 Task: Add Attachment from "Attach a link" to Card Card0000000064 in Board Board0000000016 in Workspace WS0000000006 in Trello. Add Cover Red to Card Card0000000064 in Board Board0000000016 in Workspace WS0000000006 in Trello. Add "Join Card" Button Button0000000064  to Card Card0000000064 in Board Board0000000016 in Workspace WS0000000006 in Trello. Add Description DS0000000064 to Card Card0000000064 in Board Board0000000016 in Workspace WS0000000006 in Trello. Add Comment CM0000000064 to Card Card0000000064 in Board Board0000000016 in Workspace WS0000000006 in Trello
Action: Mouse moved to (341, 20)
Screenshot: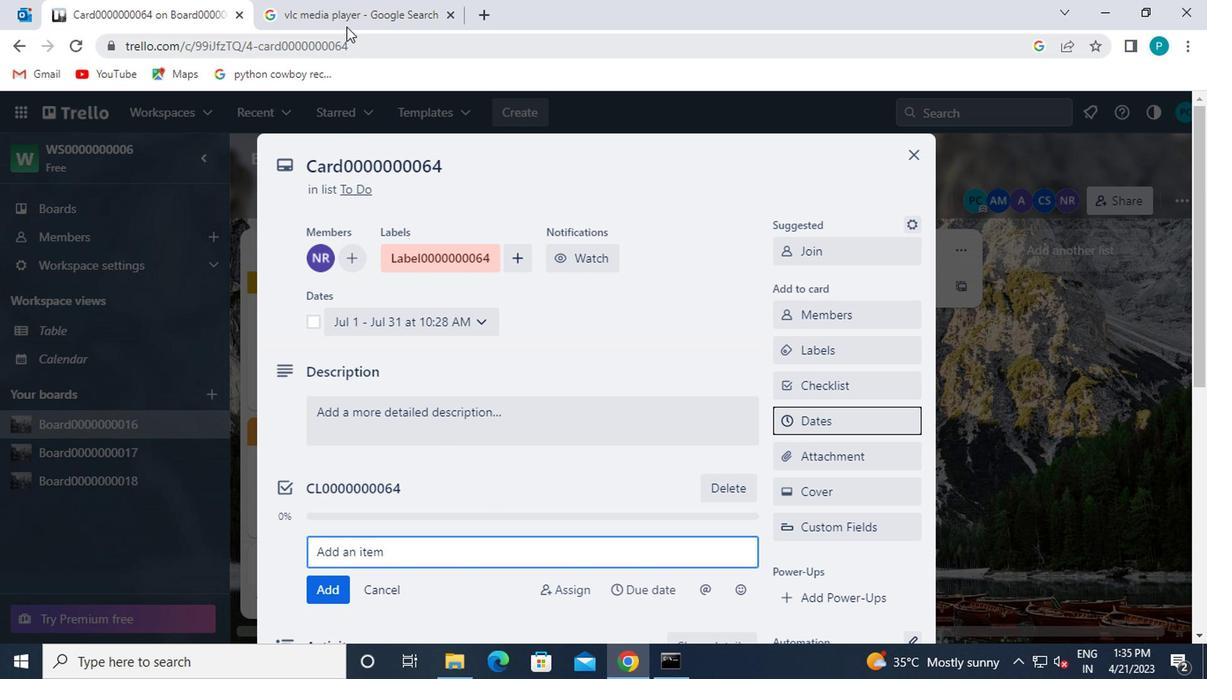 
Action: Mouse pressed left at (341, 20)
Screenshot: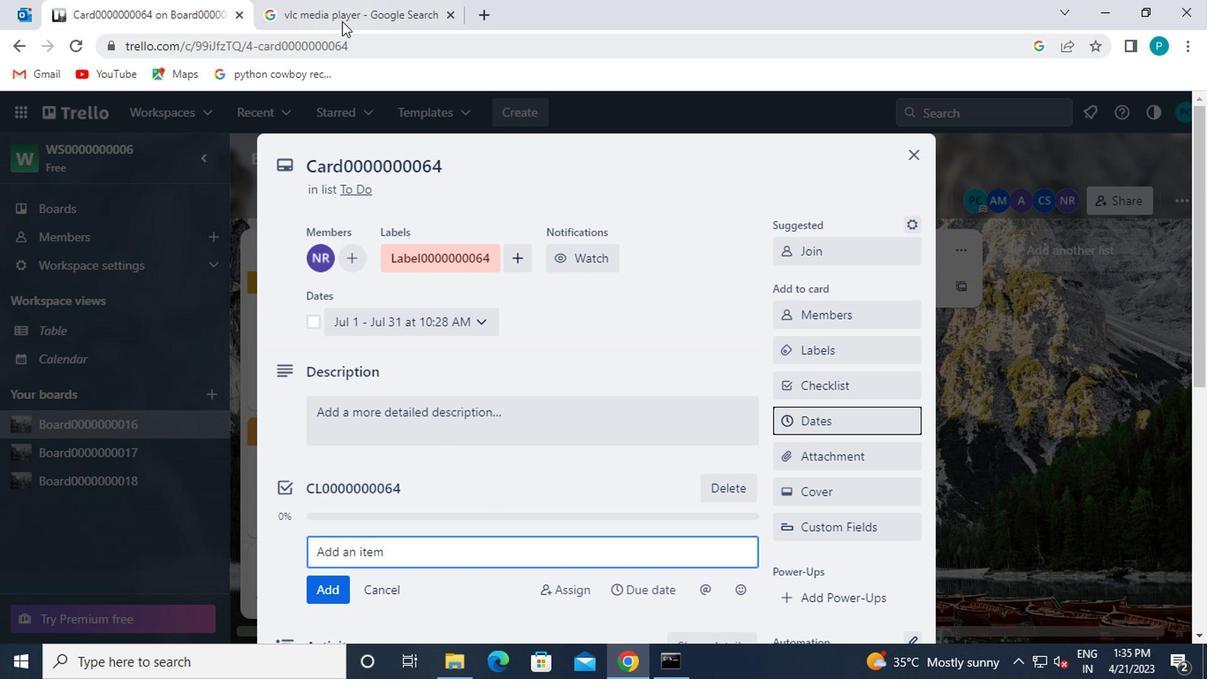 
Action: Key pressed ctrl+C
Screenshot: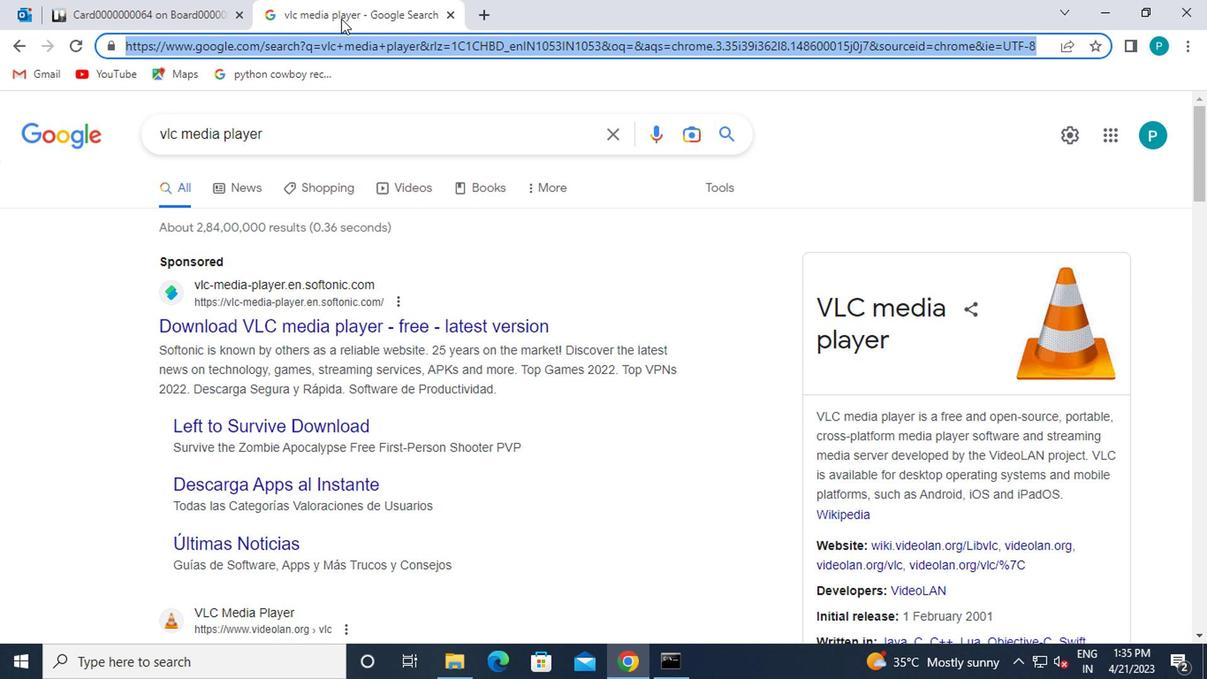 
Action: Mouse moved to (176, 12)
Screenshot: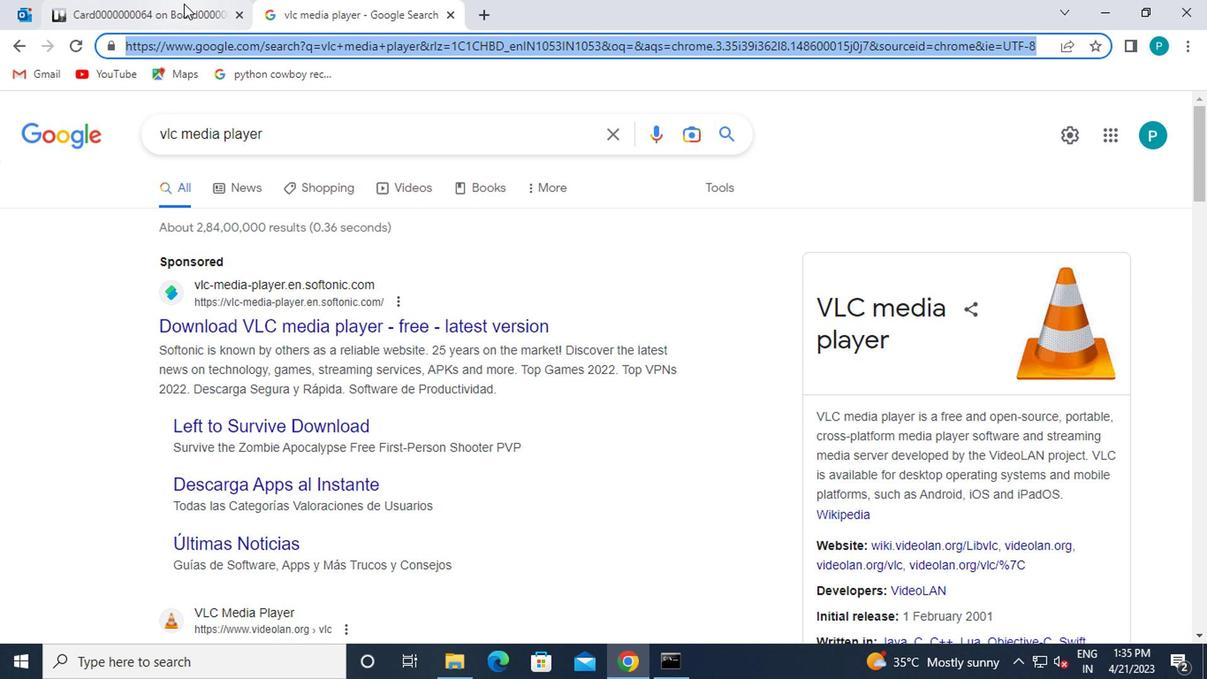 
Action: Mouse pressed left at (176, 12)
Screenshot: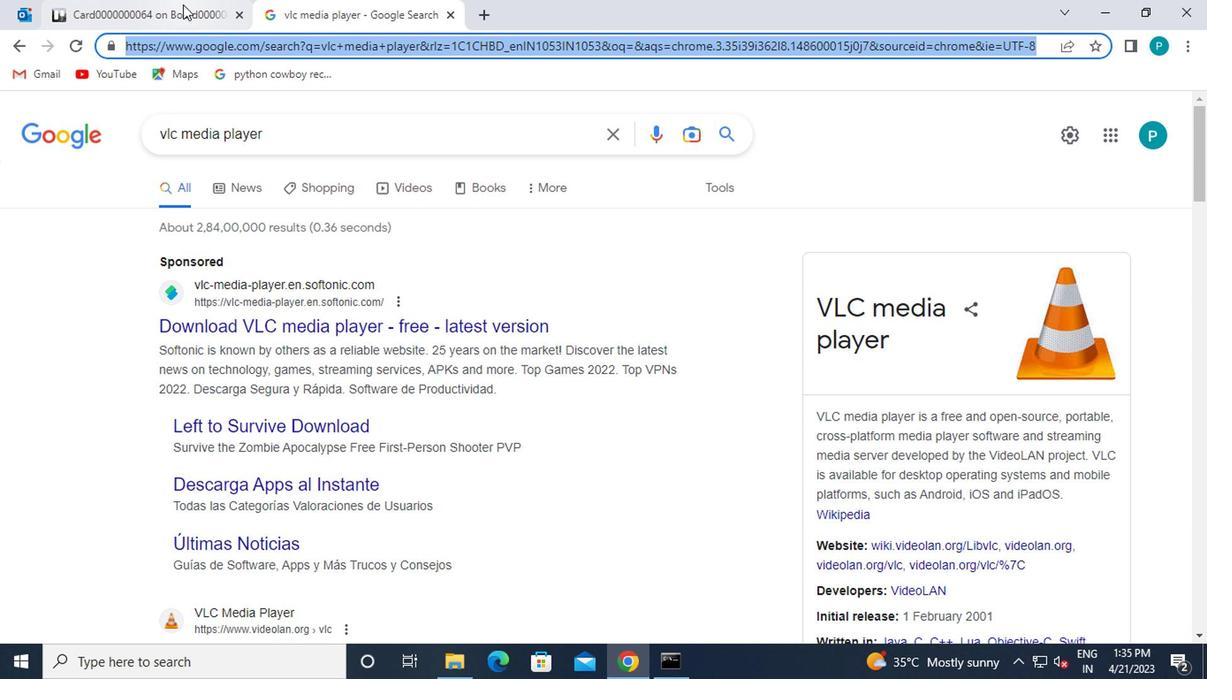 
Action: Mouse moved to (797, 462)
Screenshot: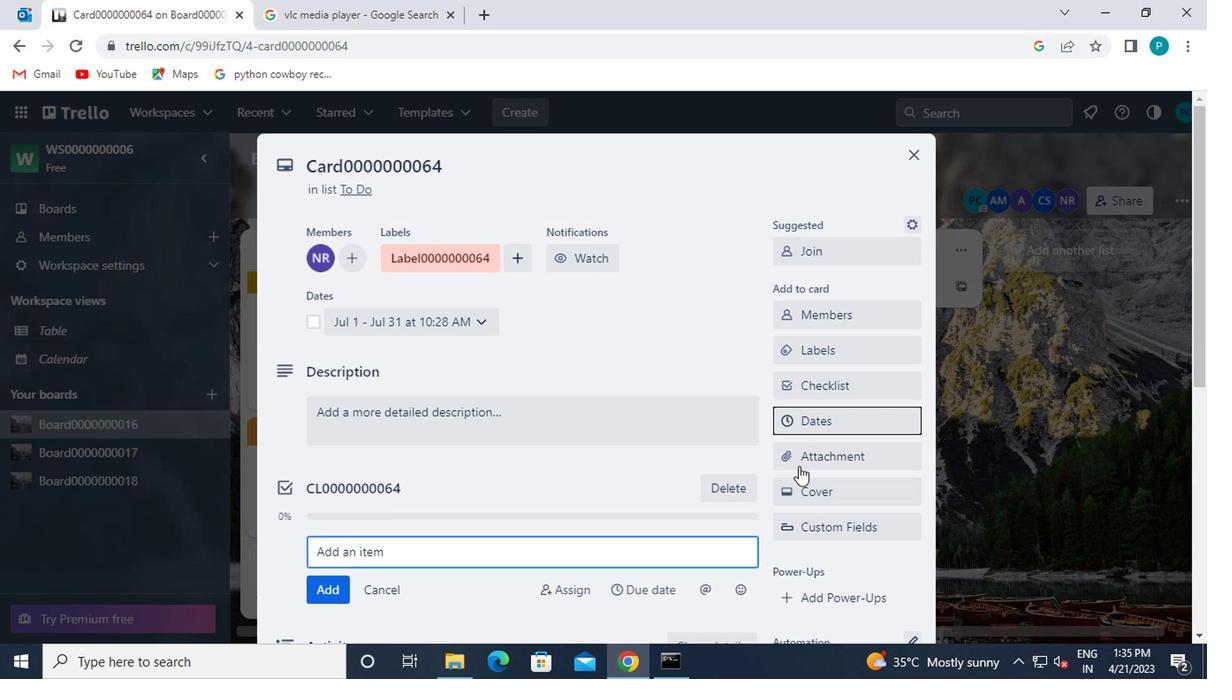 
Action: Mouse pressed left at (797, 462)
Screenshot: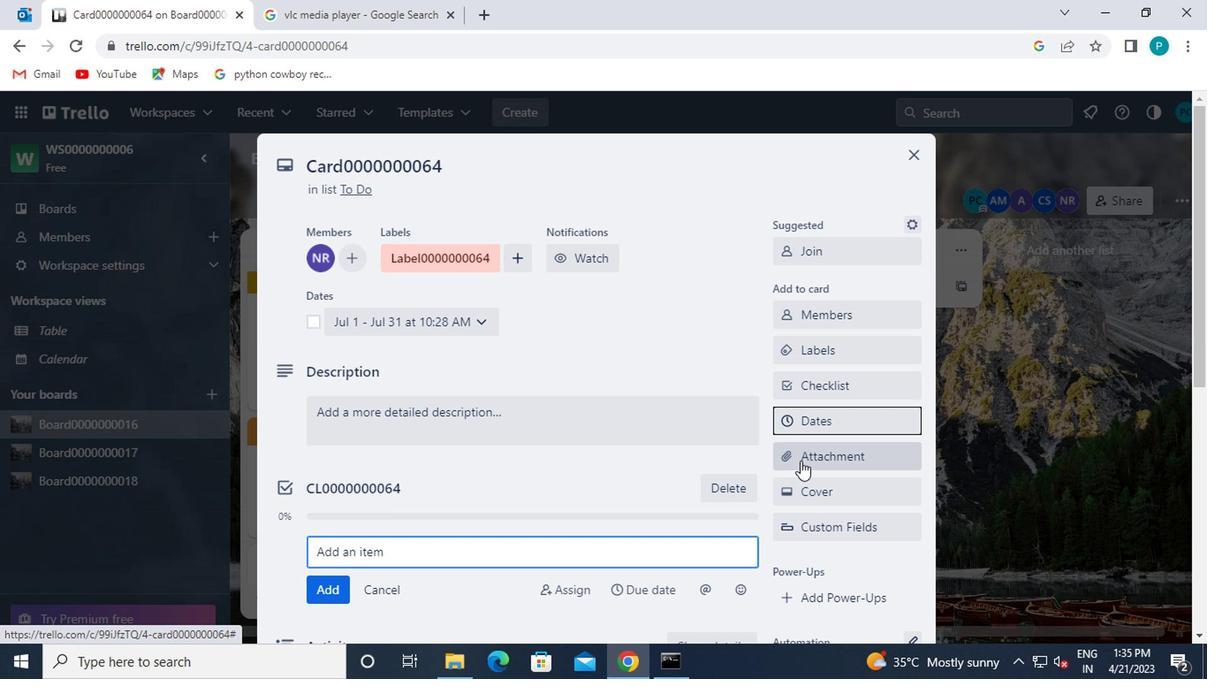 
Action: Mouse moved to (797, 405)
Screenshot: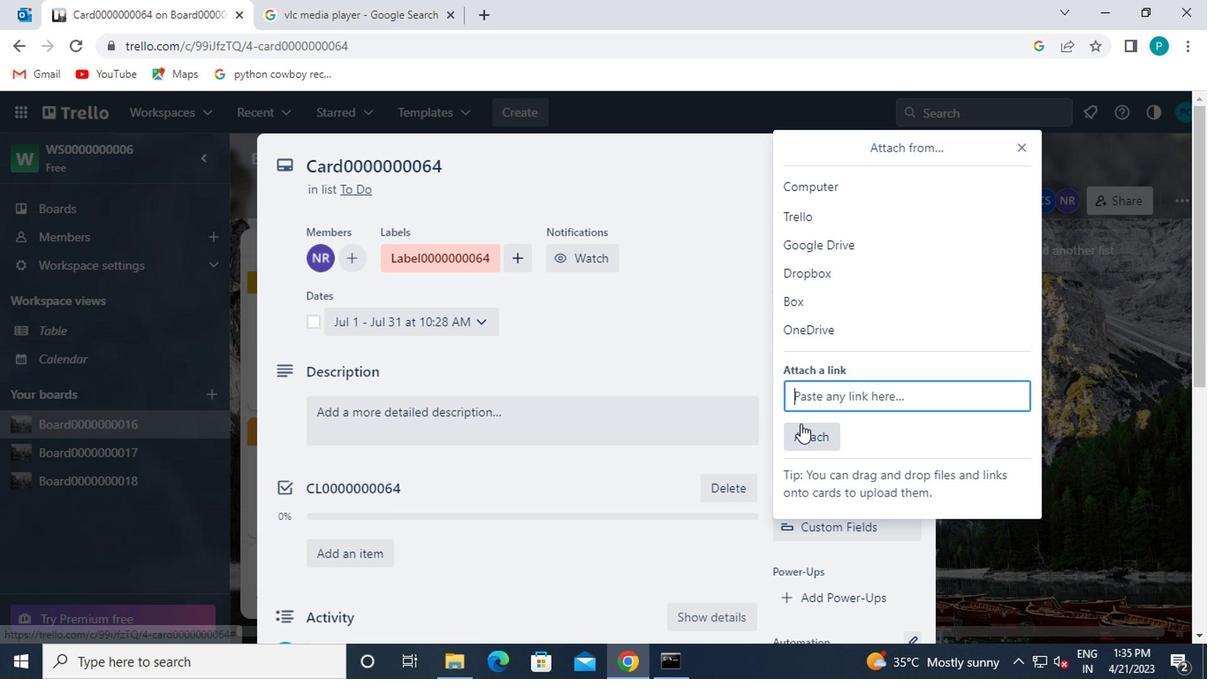 
Action: Mouse pressed left at (797, 405)
Screenshot: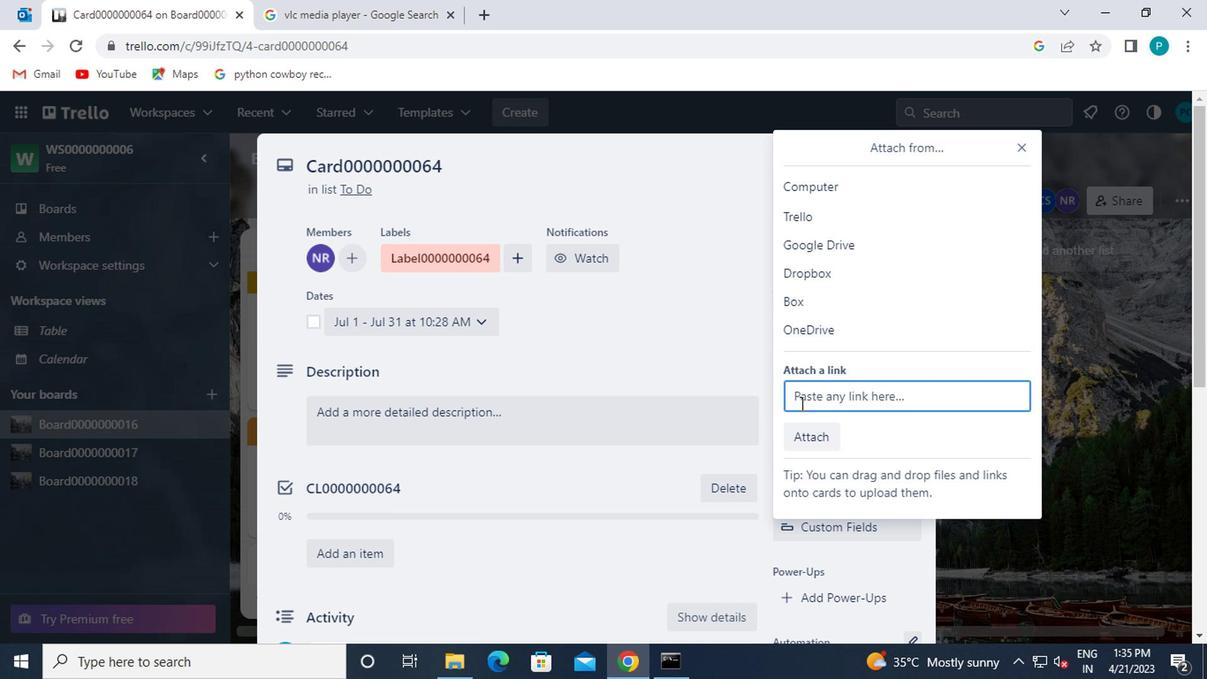 
Action: Key pressed ctrl+V
Screenshot: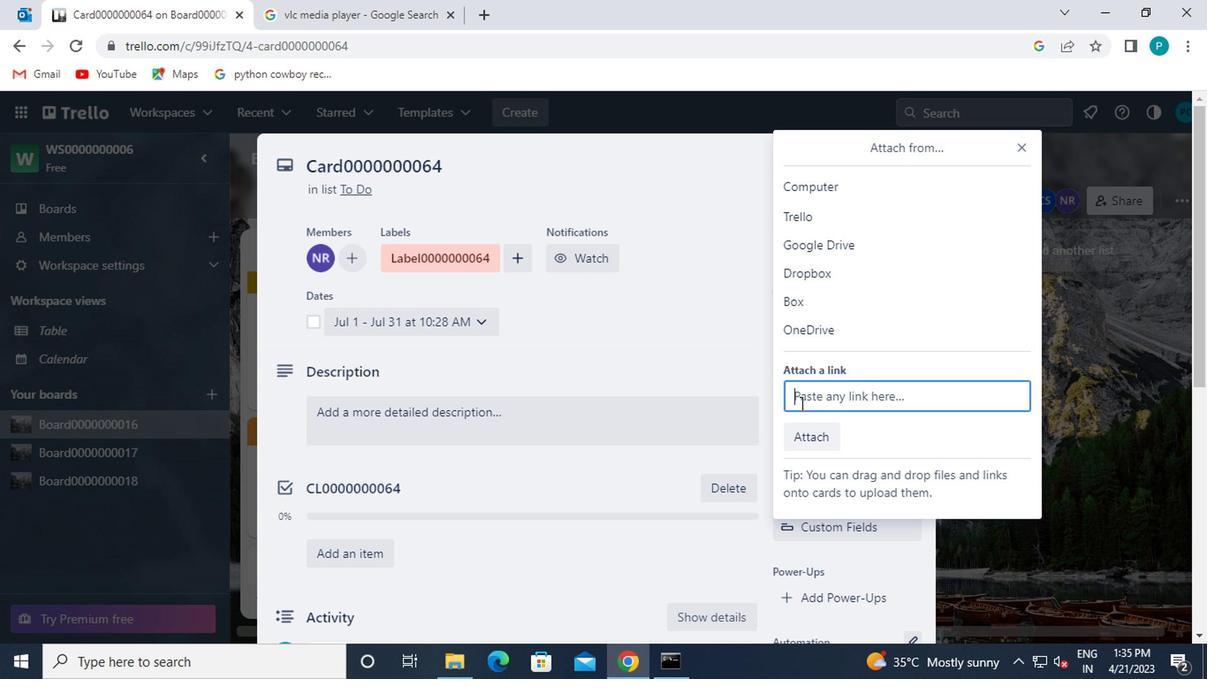 
Action: Mouse moved to (801, 487)
Screenshot: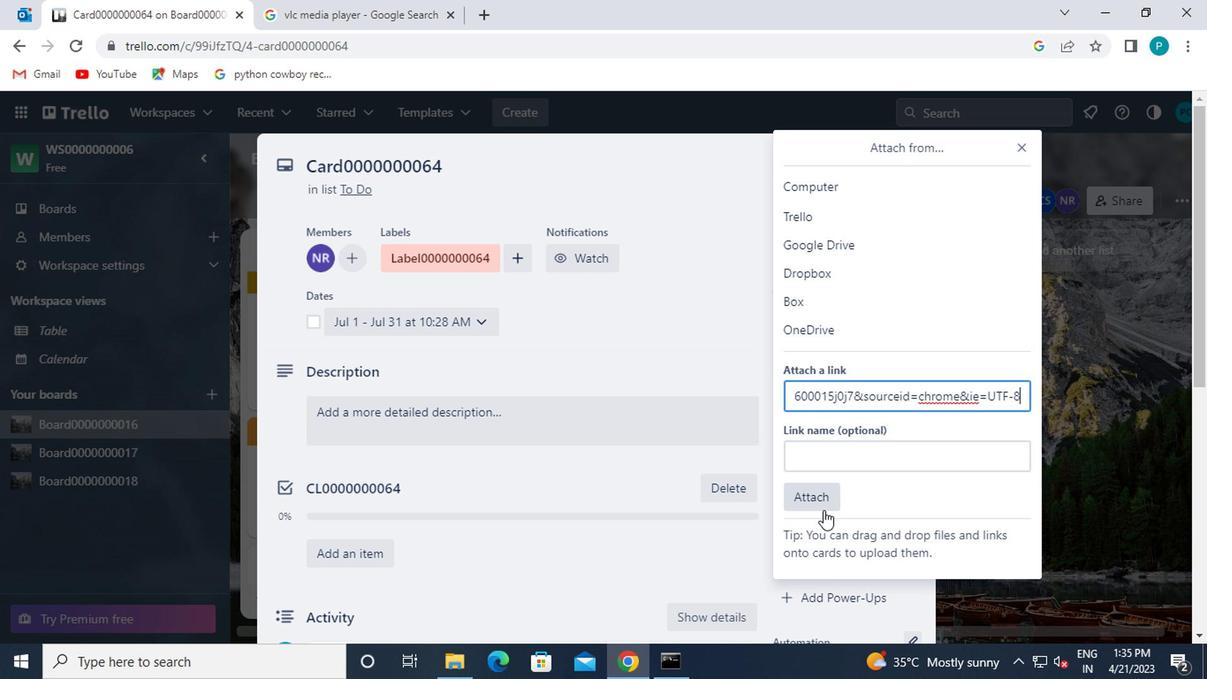 
Action: Mouse pressed left at (801, 487)
Screenshot: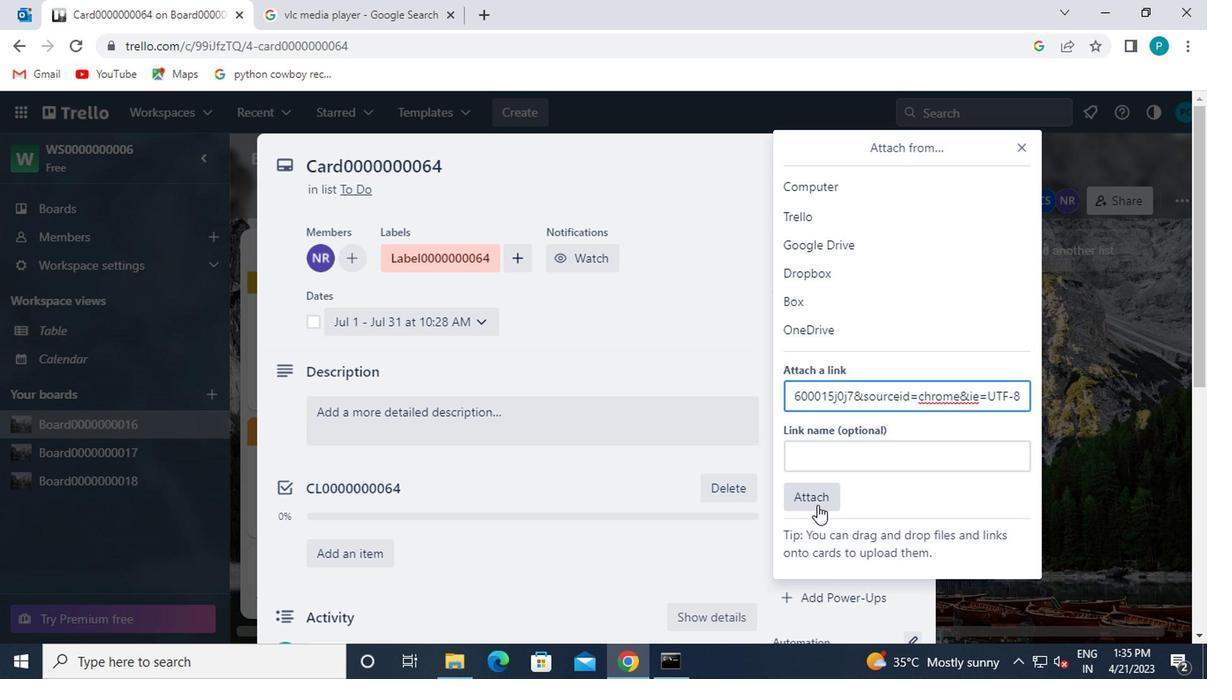 
Action: Mouse moved to (804, 497)
Screenshot: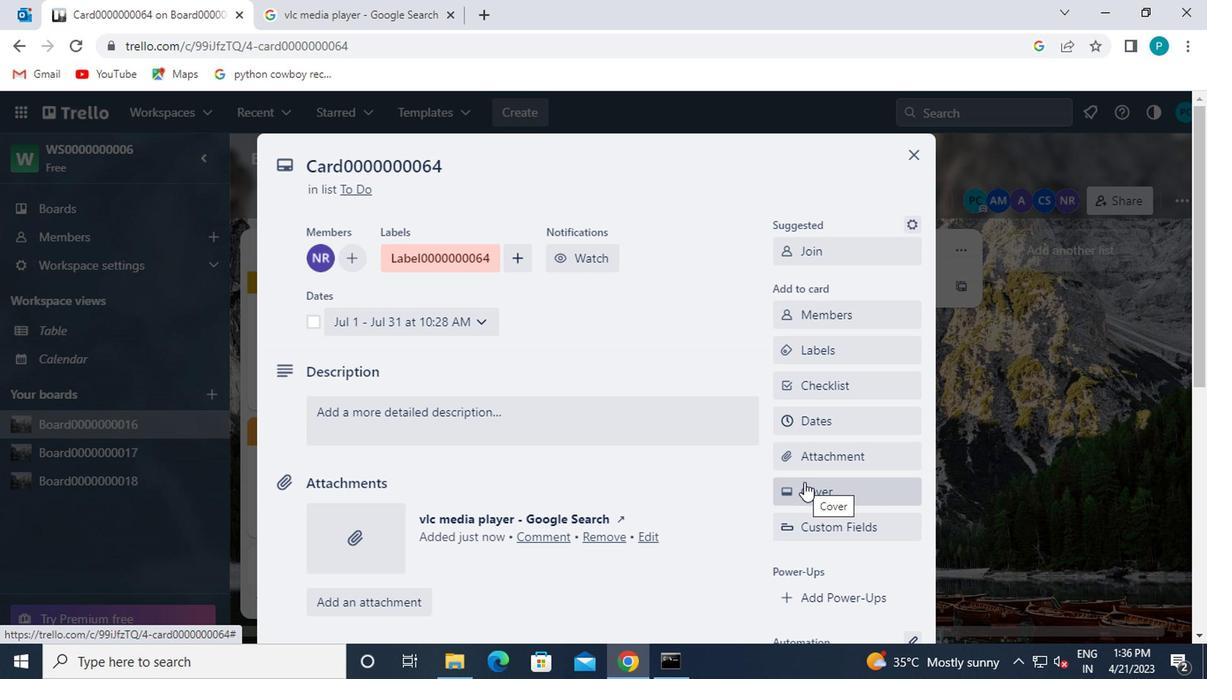 
Action: Mouse pressed left at (804, 497)
Screenshot: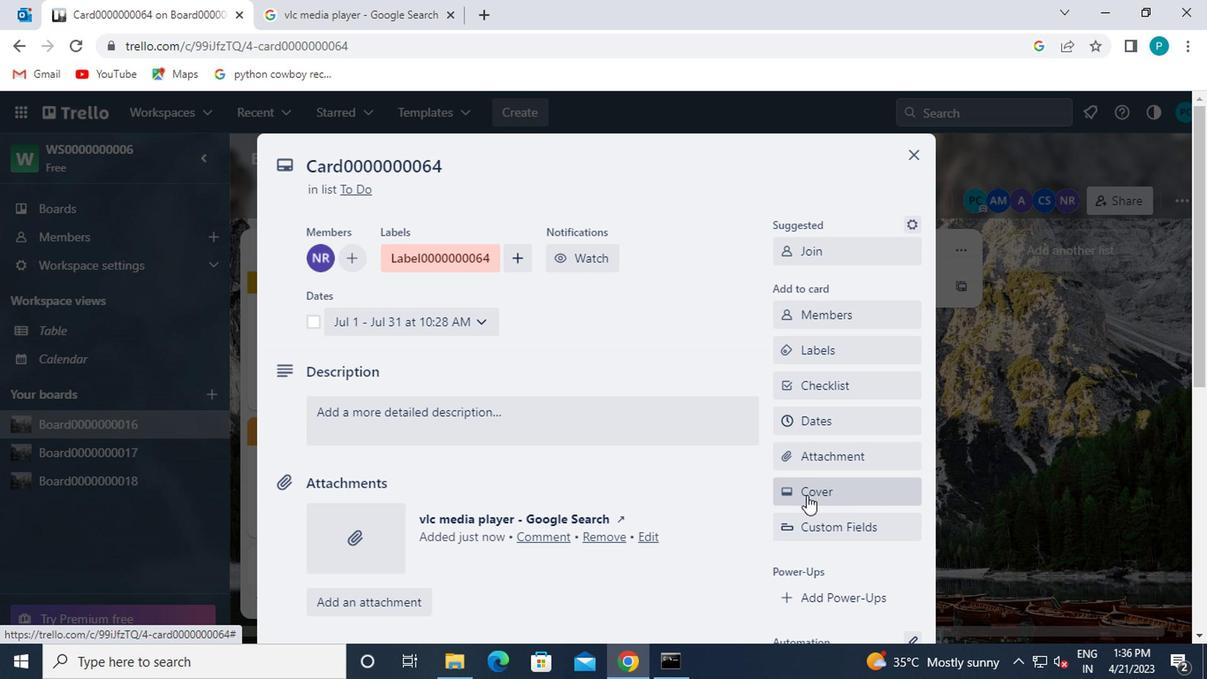 
Action: Mouse moved to (940, 307)
Screenshot: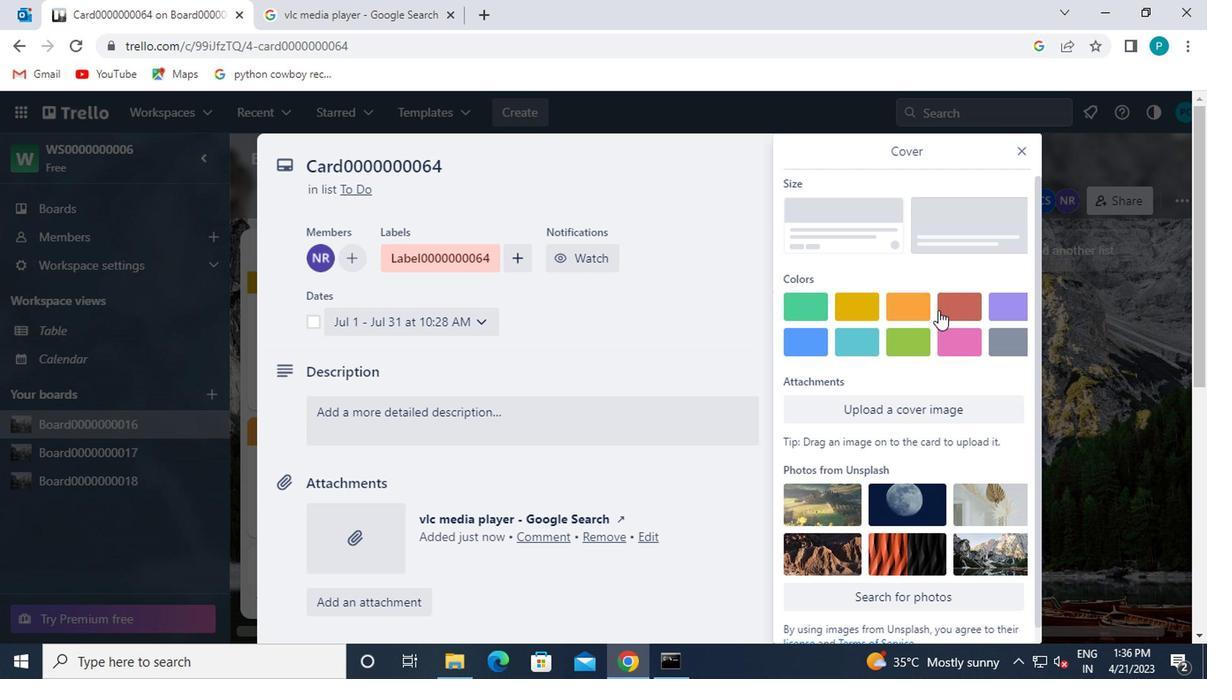 
Action: Mouse pressed left at (940, 307)
Screenshot: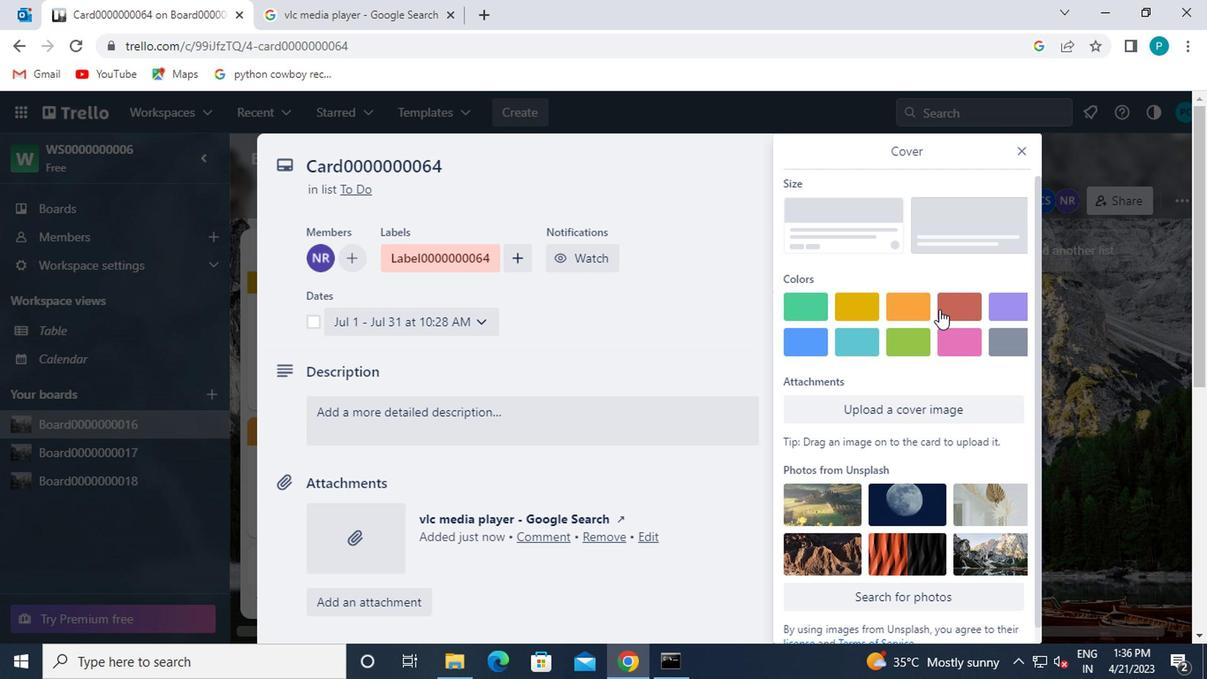 
Action: Mouse moved to (1013, 147)
Screenshot: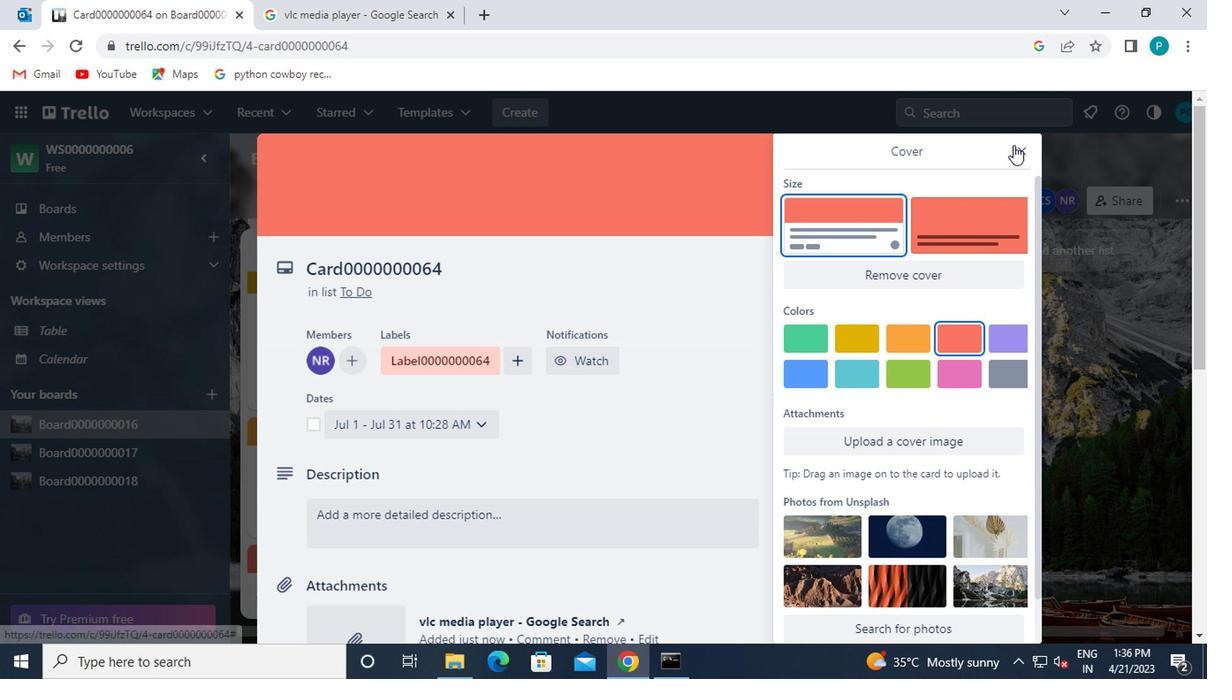 
Action: Mouse pressed left at (1013, 147)
Screenshot: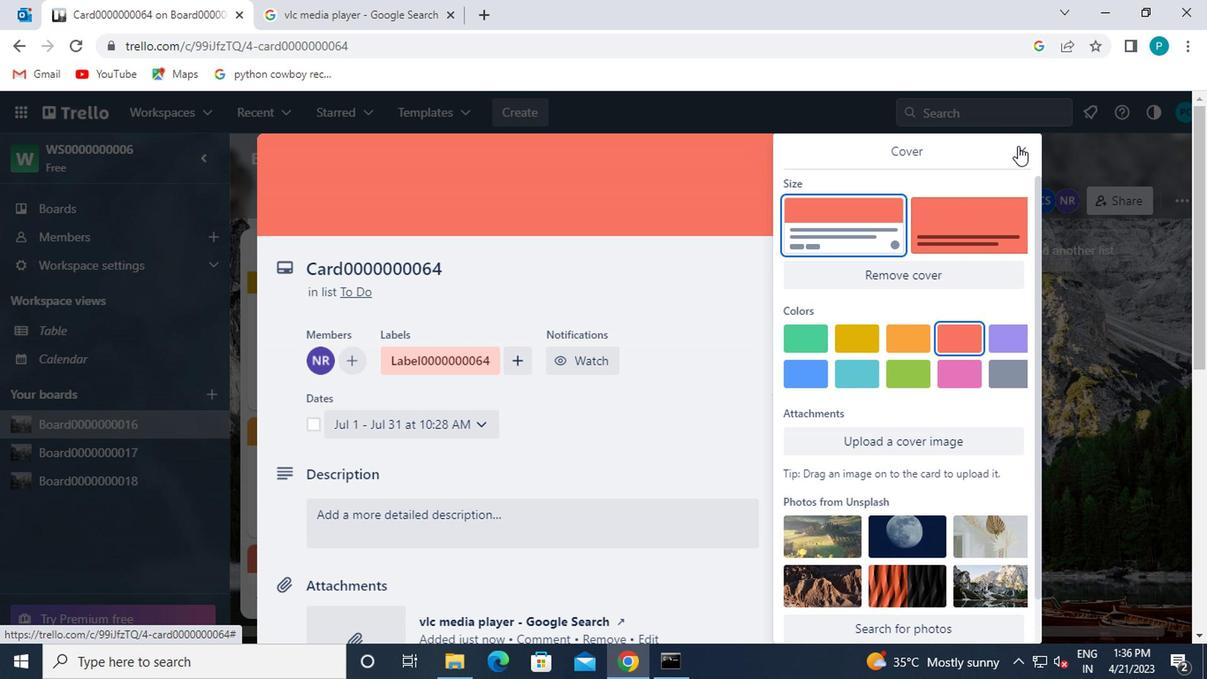
Action: Mouse moved to (692, 451)
Screenshot: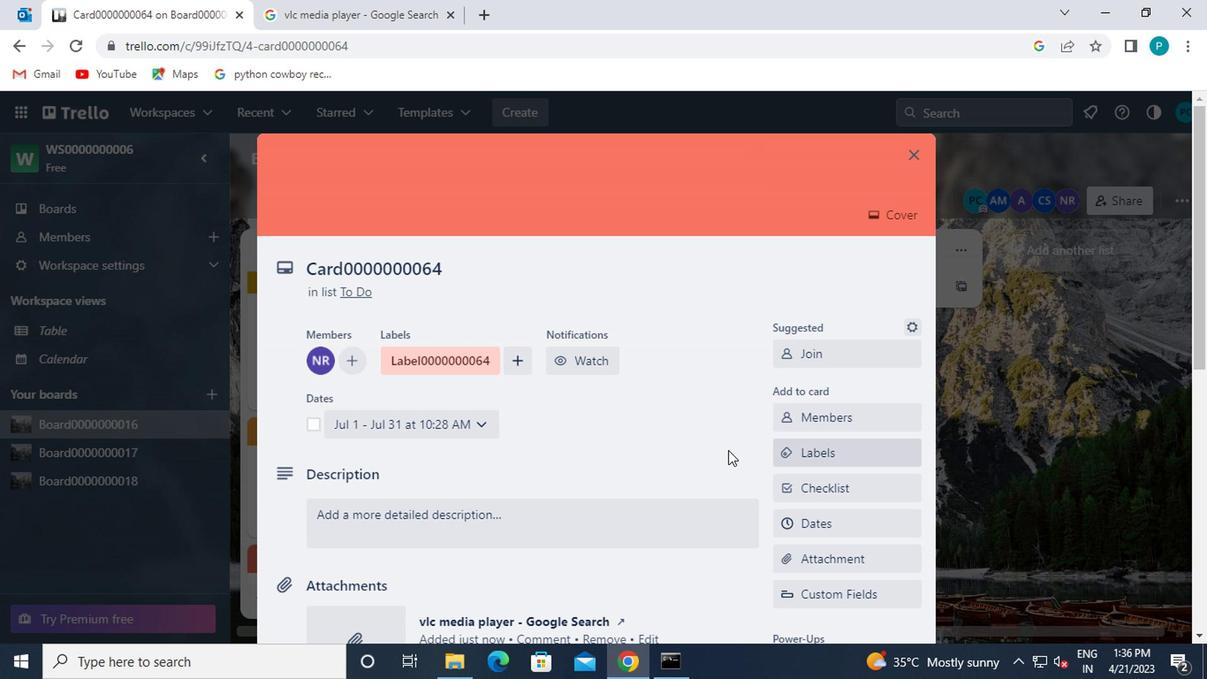 
Action: Mouse scrolled (692, 450) with delta (0, -1)
Screenshot: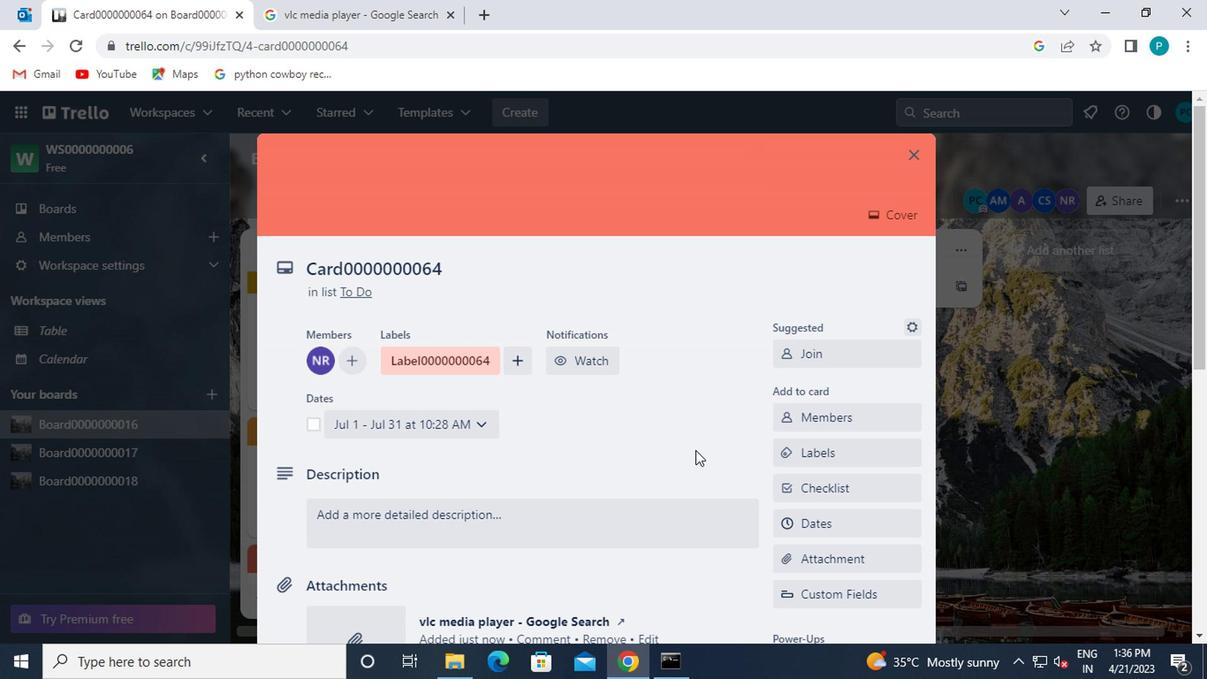 
Action: Mouse scrolled (692, 450) with delta (0, -1)
Screenshot: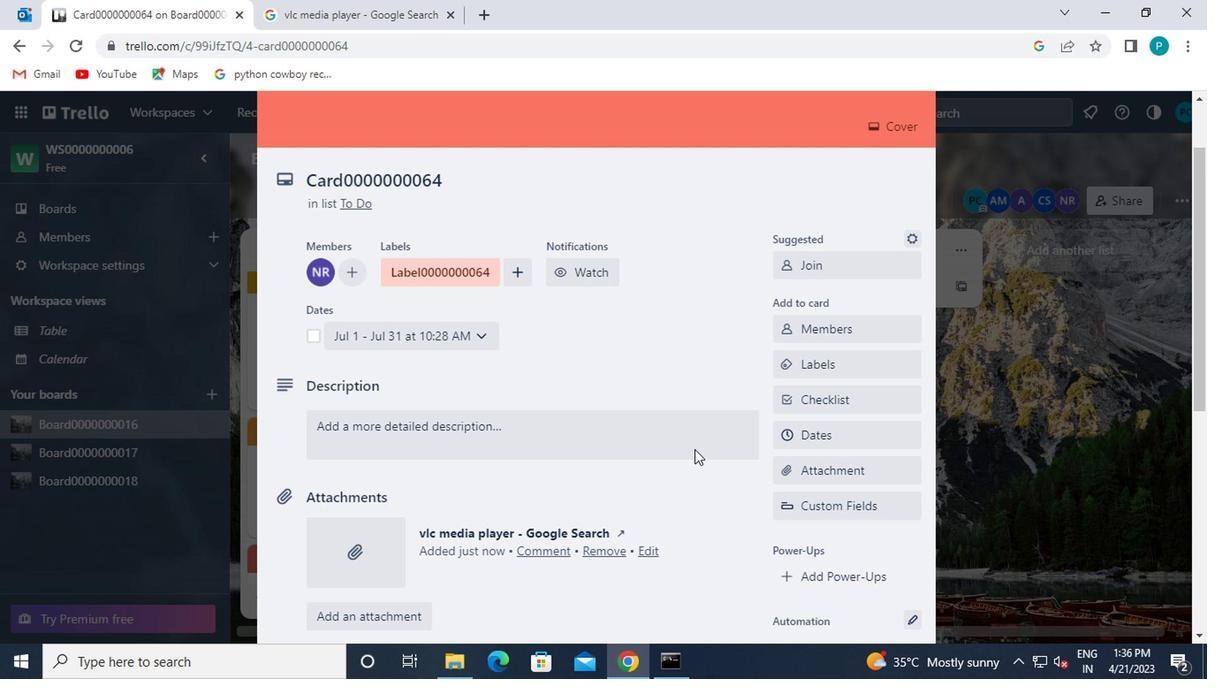 
Action: Mouse scrolled (692, 450) with delta (0, -1)
Screenshot: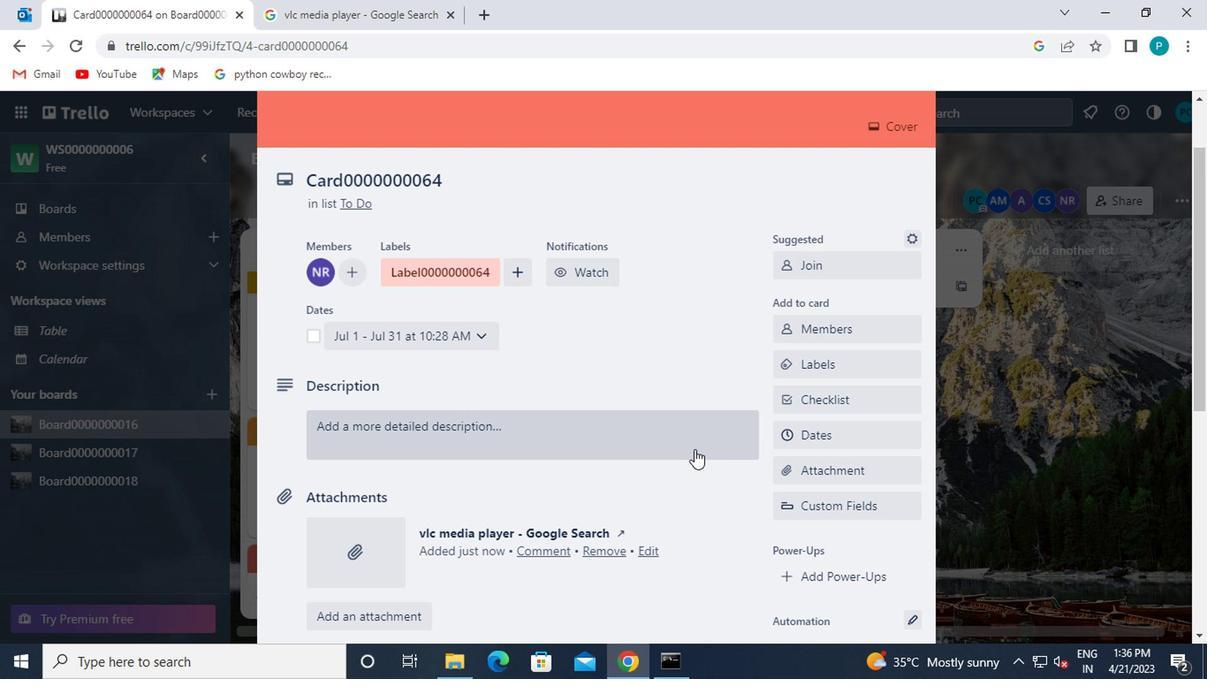 
Action: Mouse scrolled (692, 450) with delta (0, -1)
Screenshot: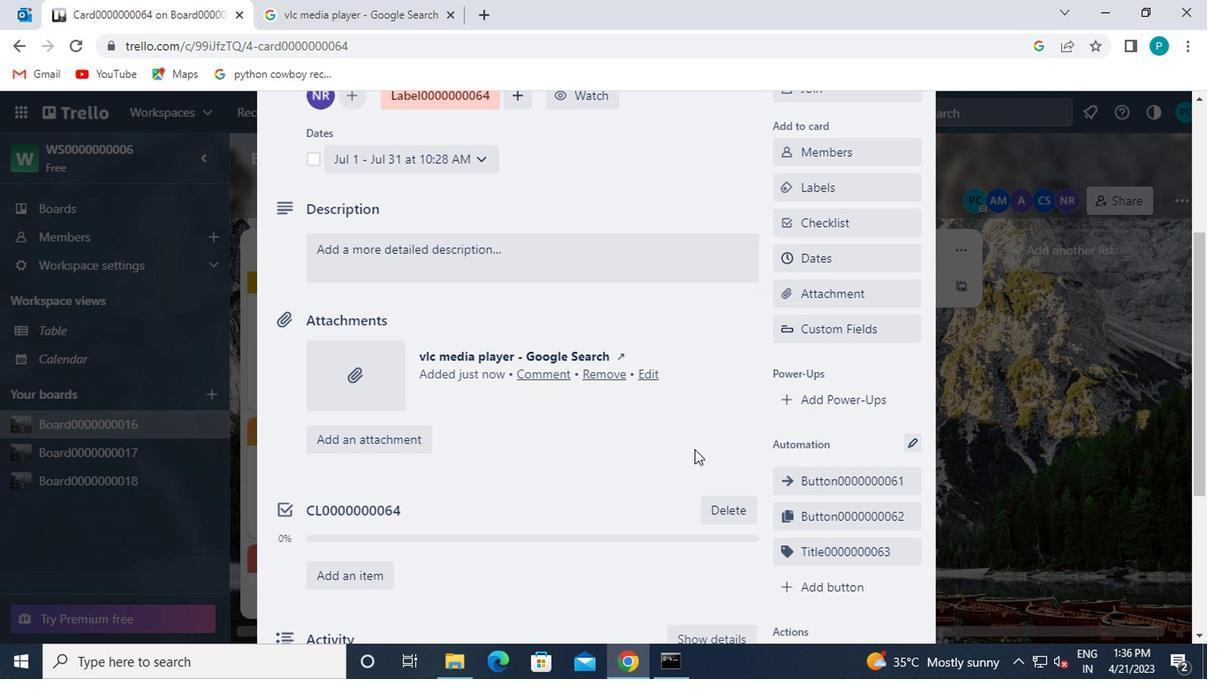 
Action: Mouse moved to (797, 487)
Screenshot: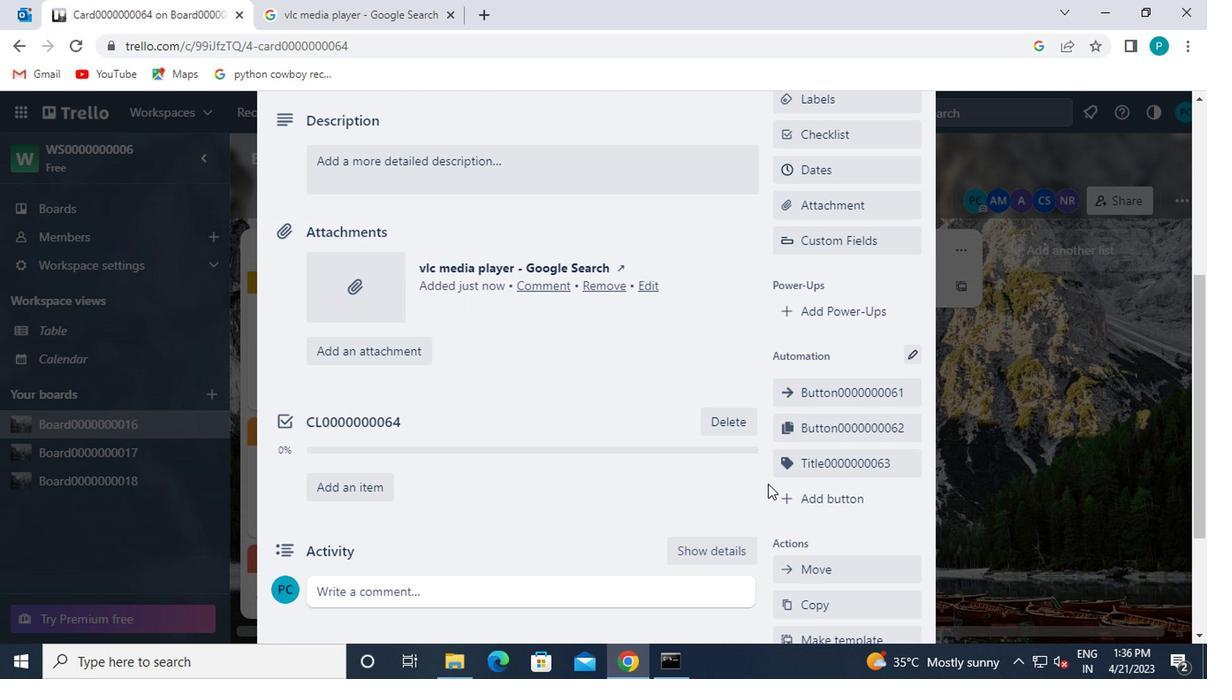 
Action: Mouse pressed left at (797, 487)
Screenshot: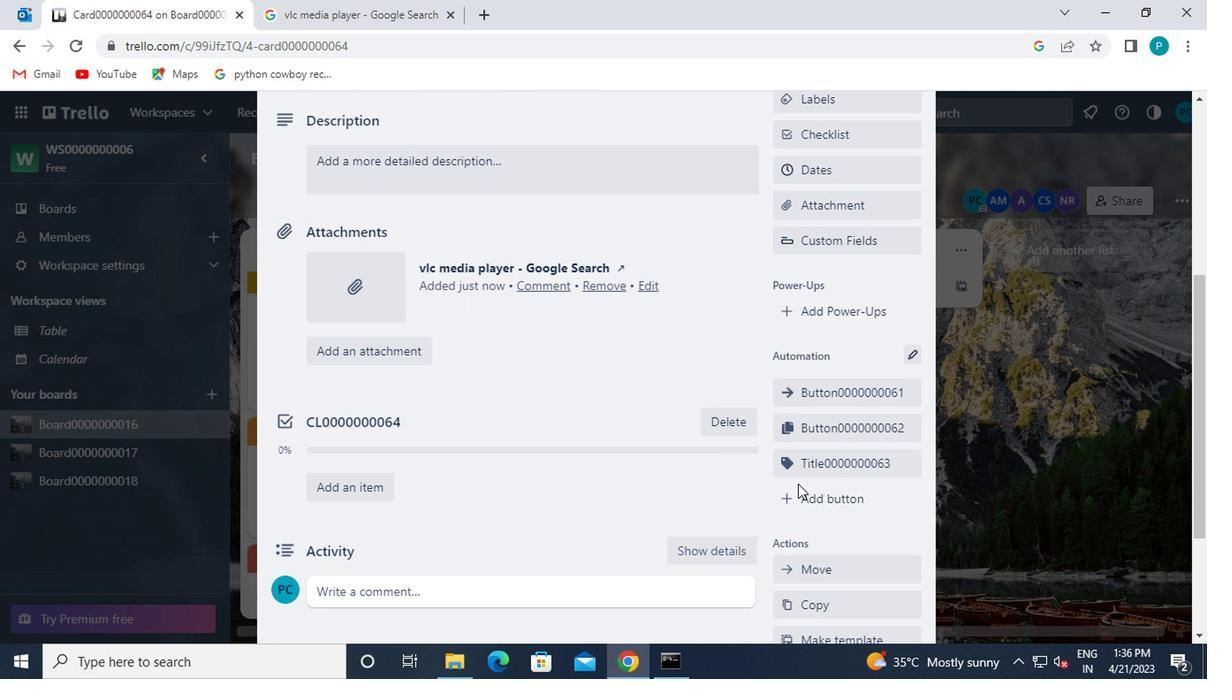 
Action: Mouse moved to (826, 338)
Screenshot: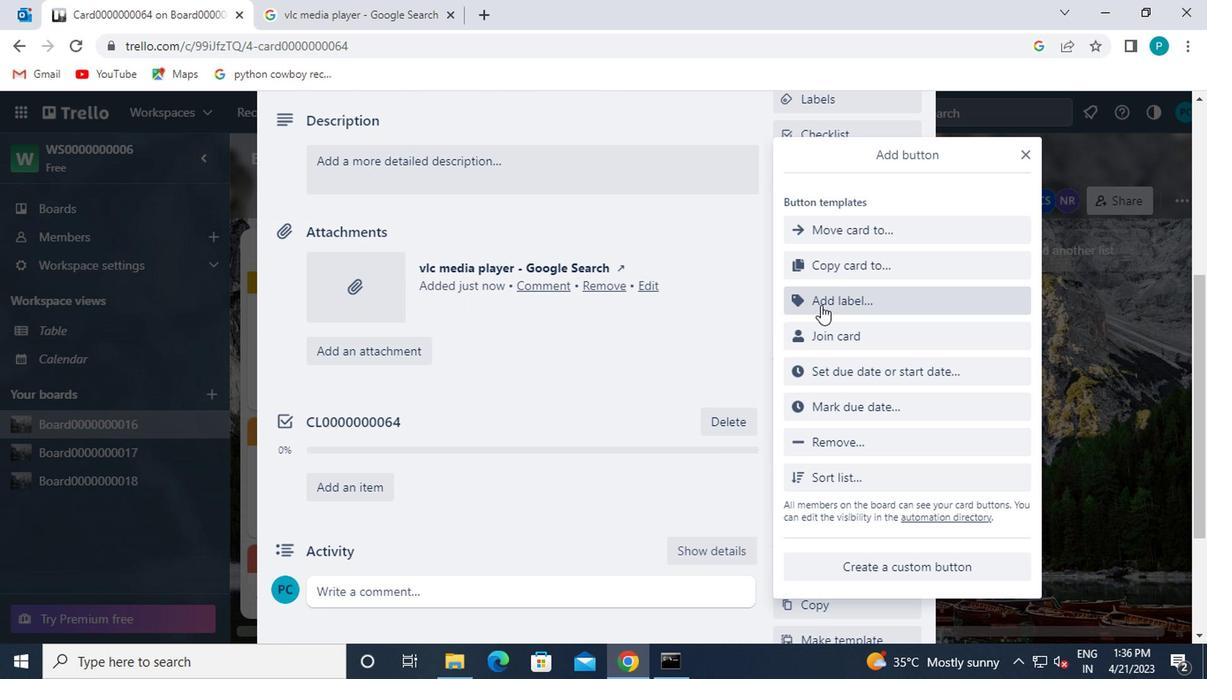 
Action: Mouse pressed left at (826, 338)
Screenshot: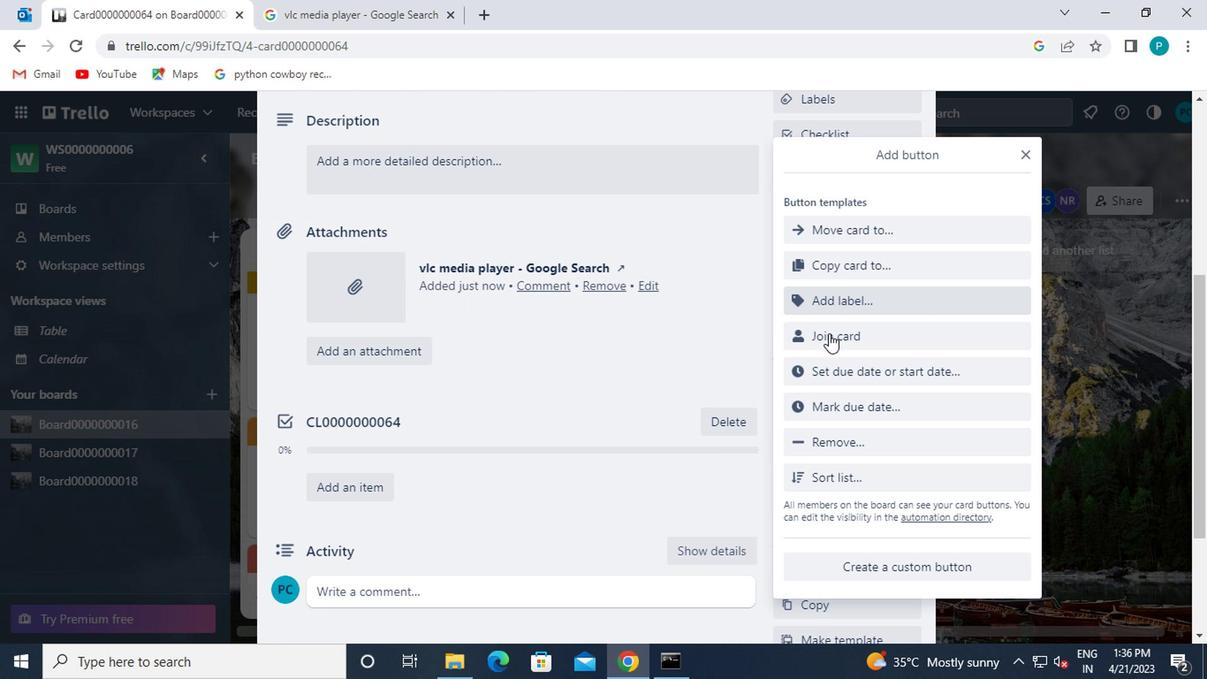 
Action: Mouse moved to (836, 248)
Screenshot: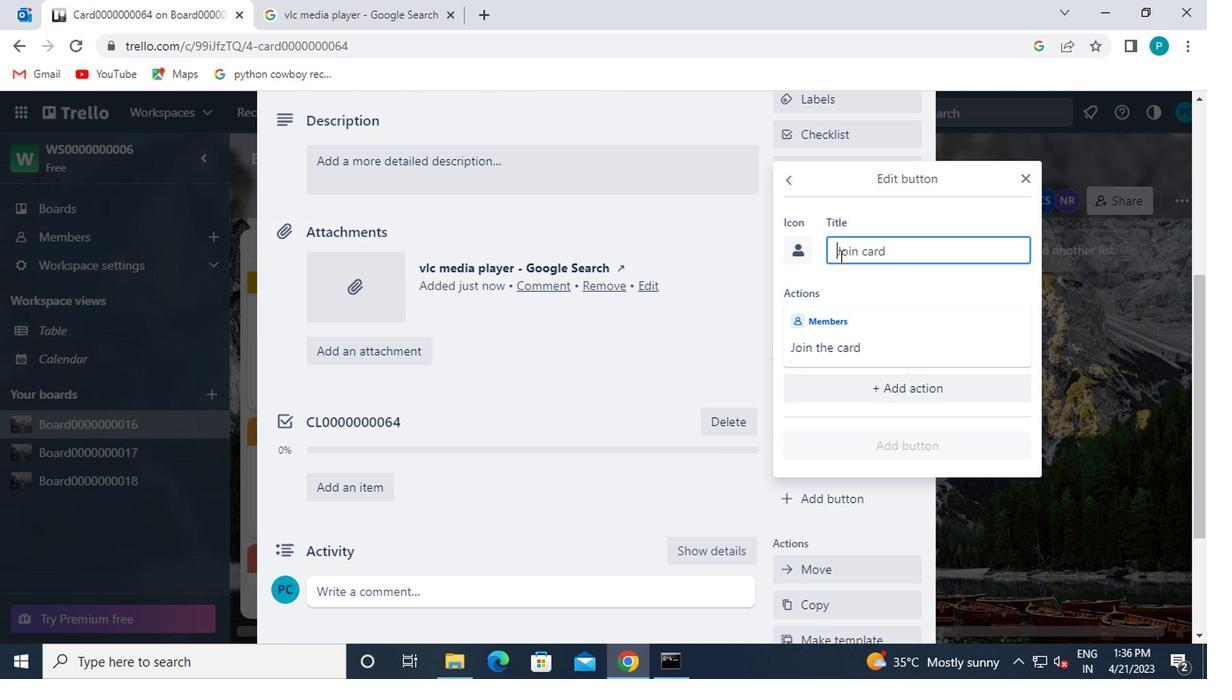 
Action: Mouse pressed left at (836, 248)
Screenshot: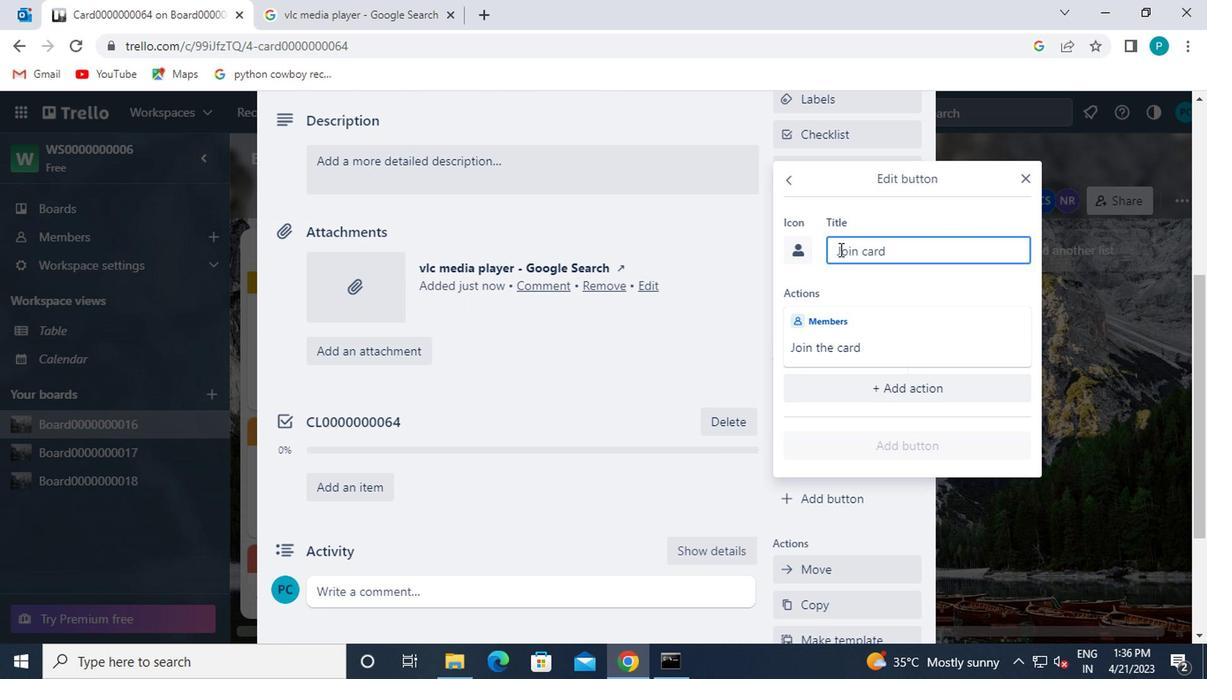 
Action: Key pressed ctrl+B<Key.caps_lock>utton0000000064
Screenshot: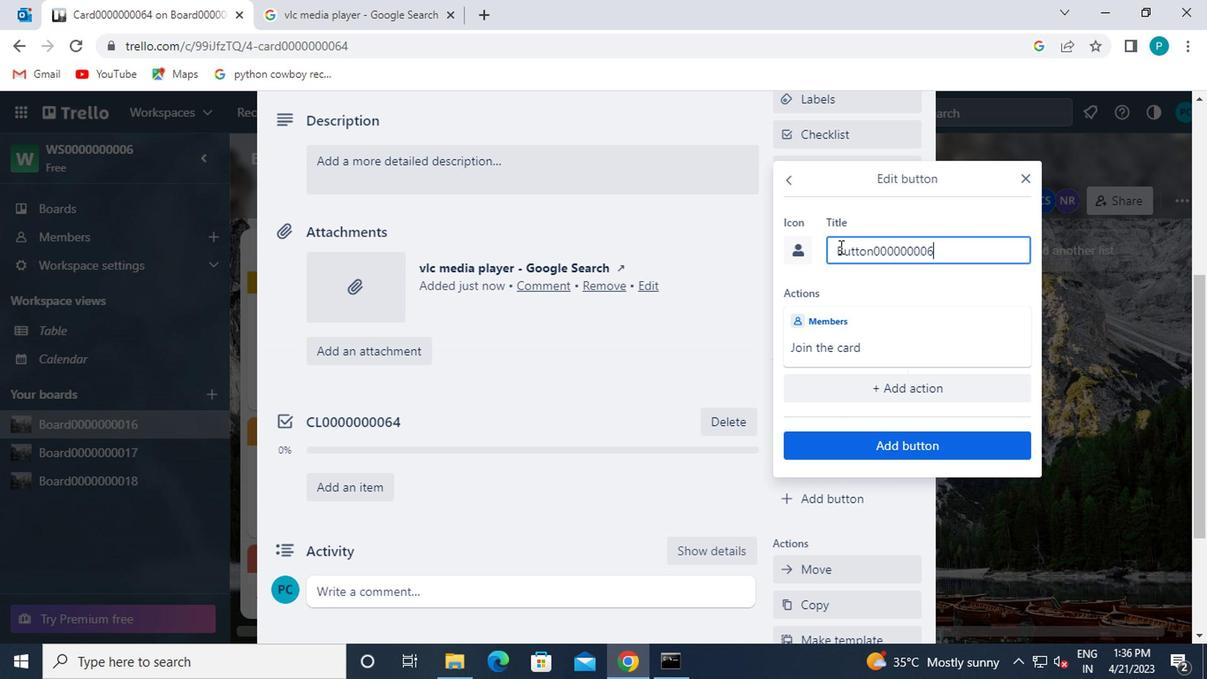 
Action: Mouse moved to (811, 444)
Screenshot: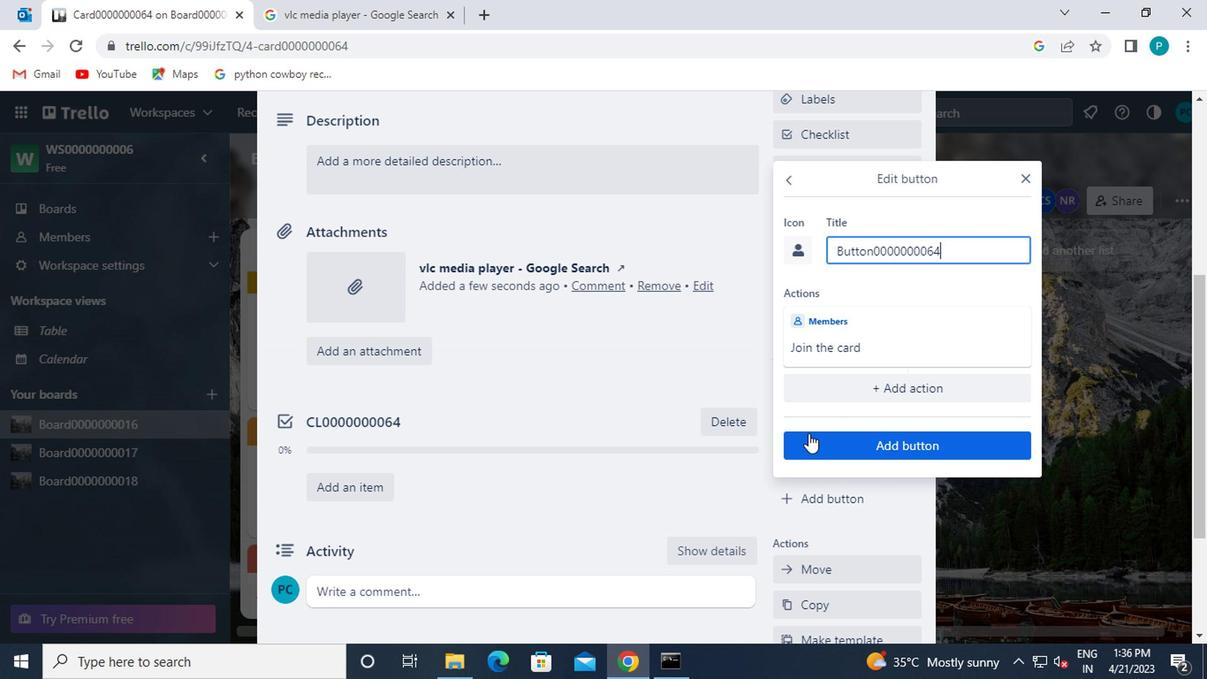 
Action: Mouse pressed left at (811, 444)
Screenshot: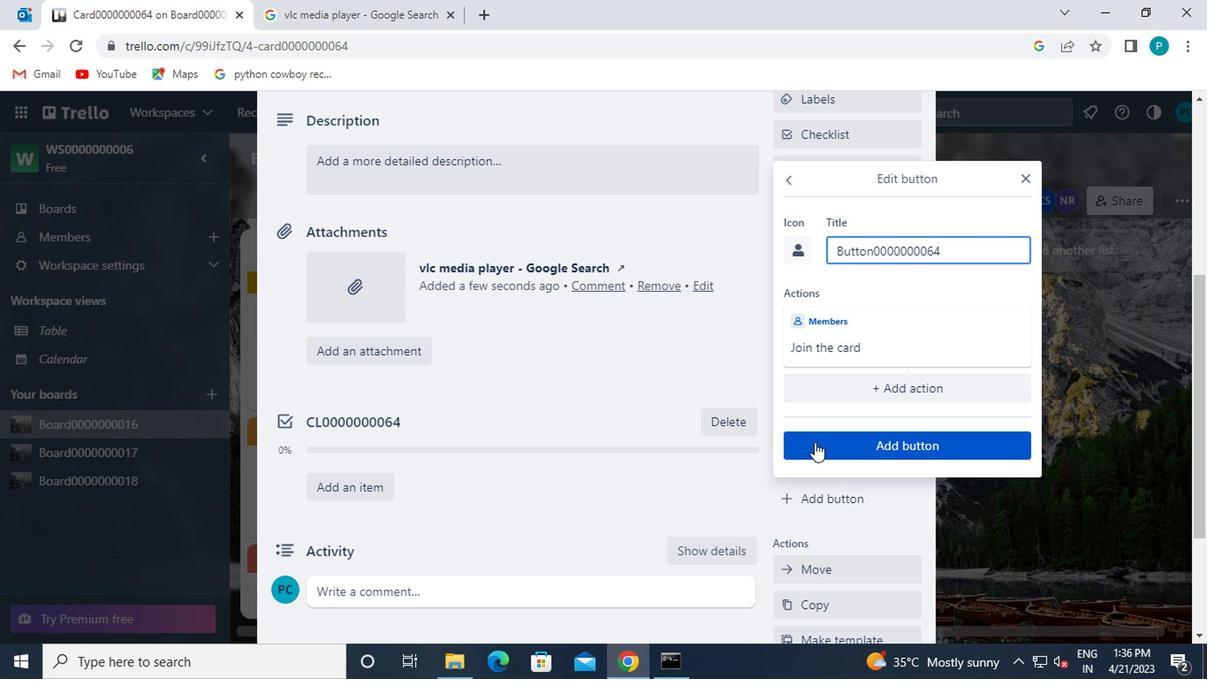 
Action: Mouse moved to (526, 404)
Screenshot: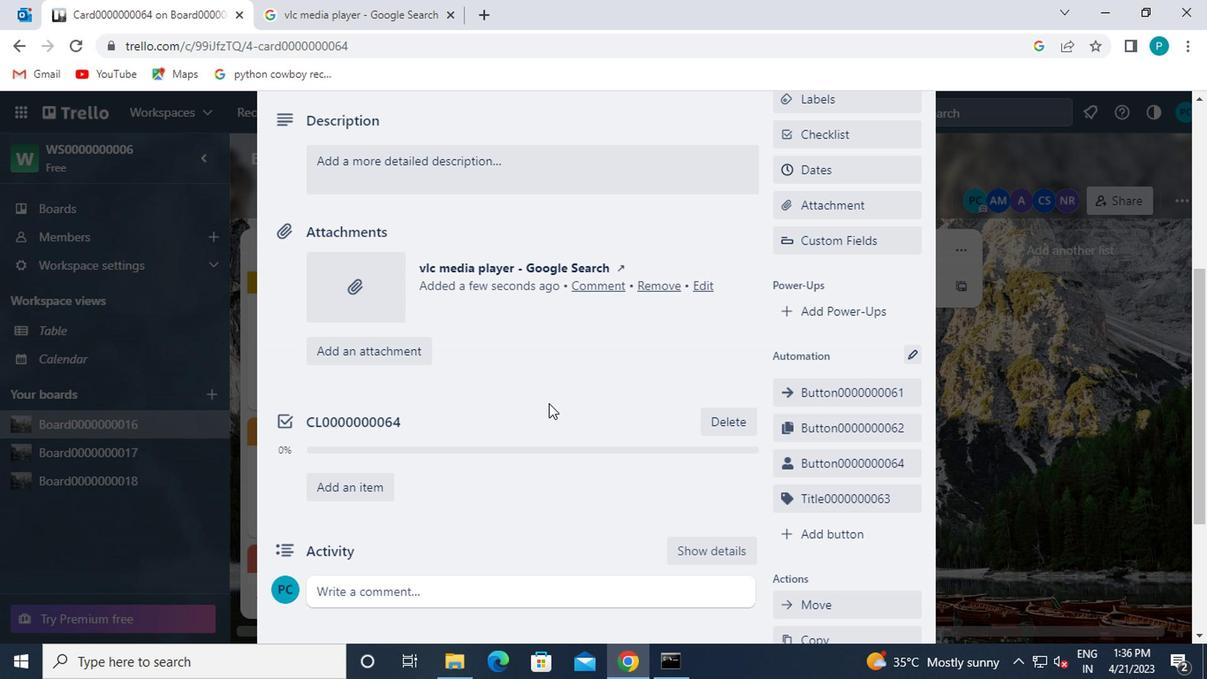 
Action: Mouse scrolled (526, 405) with delta (0, 1)
Screenshot: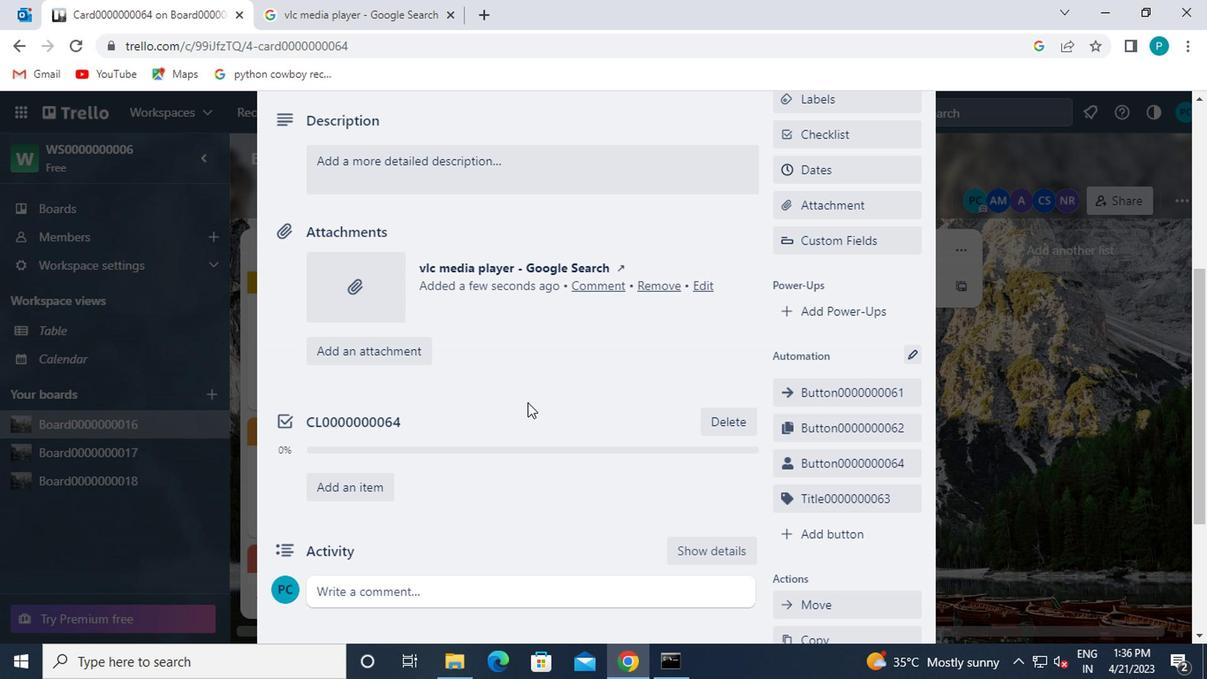 
Action: Mouse moved to (360, 251)
Screenshot: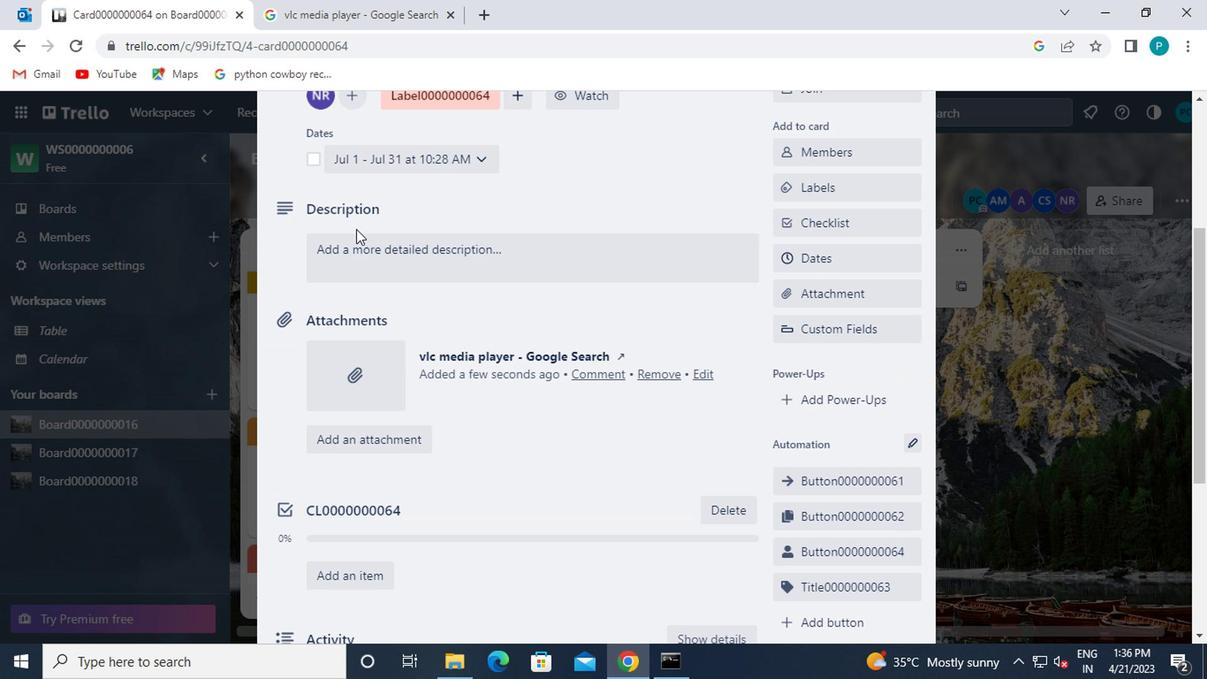 
Action: Mouse pressed left at (360, 251)
Screenshot: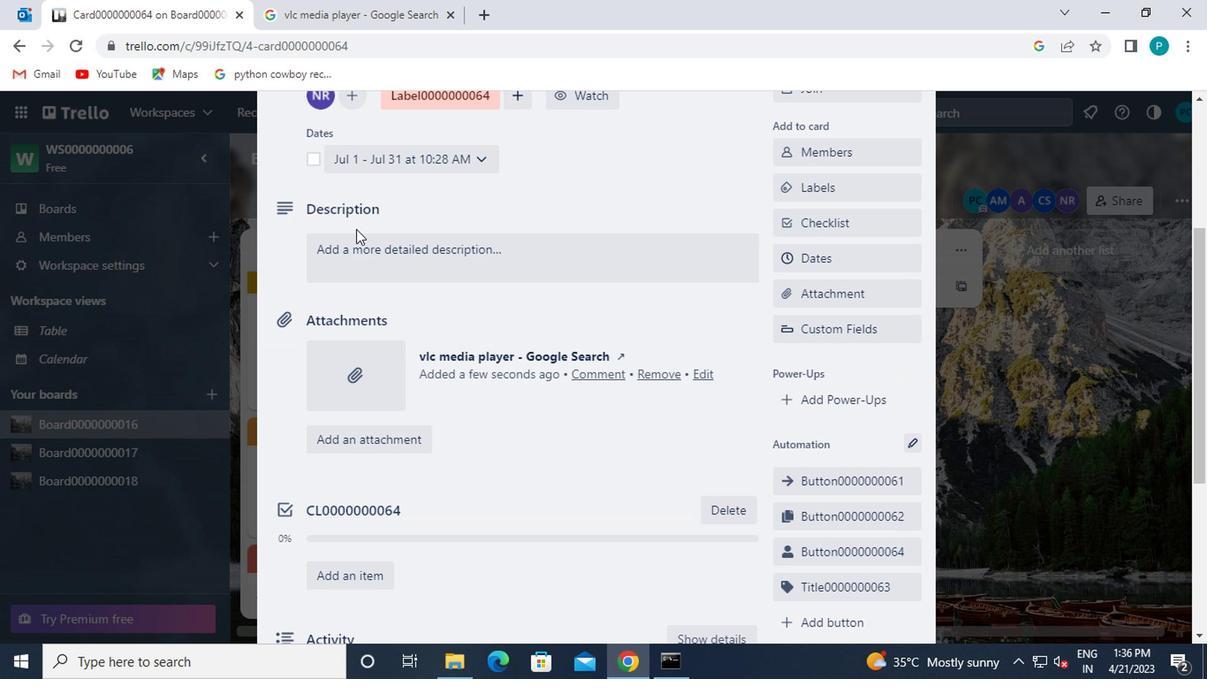 
Action: Mouse moved to (360, 252)
Screenshot: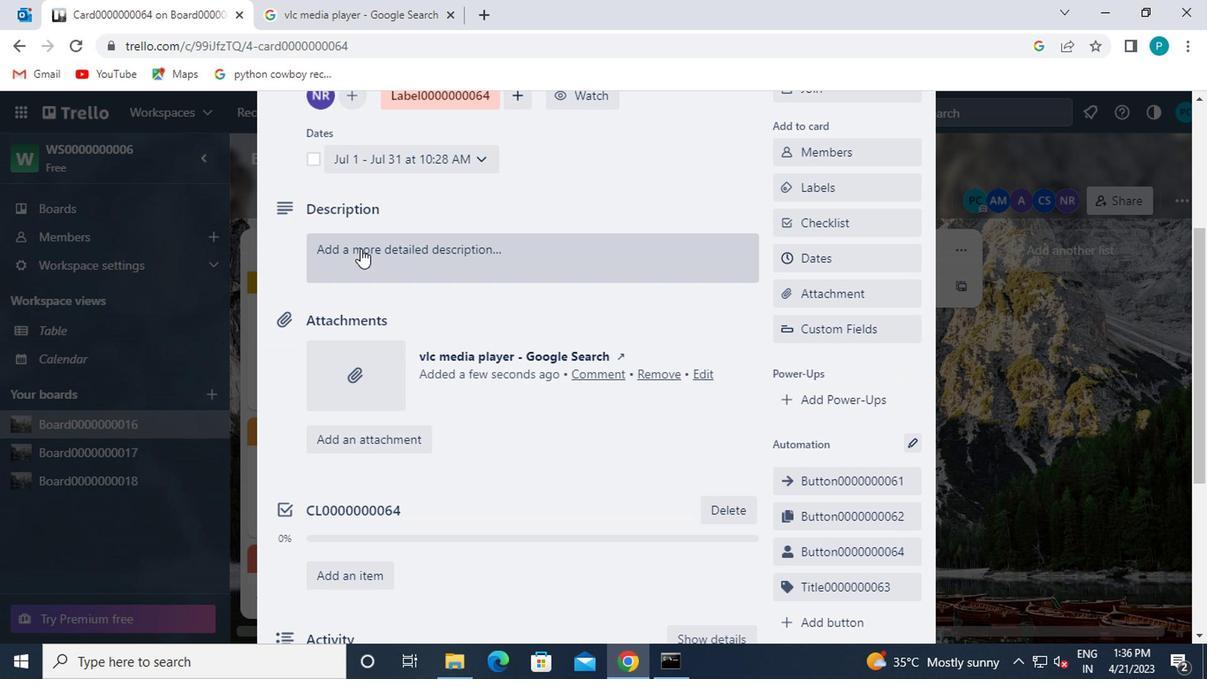 
Action: Key pressed <Key.caps_lock>ds0000000064
Screenshot: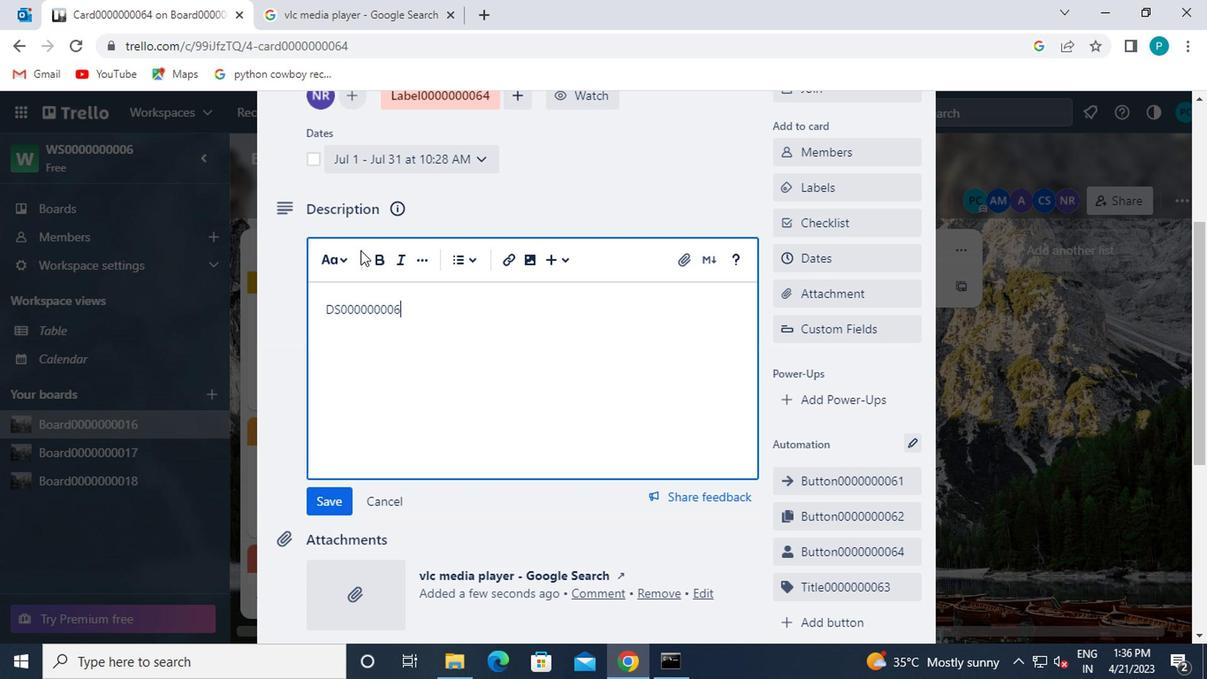 
Action: Mouse moved to (323, 505)
Screenshot: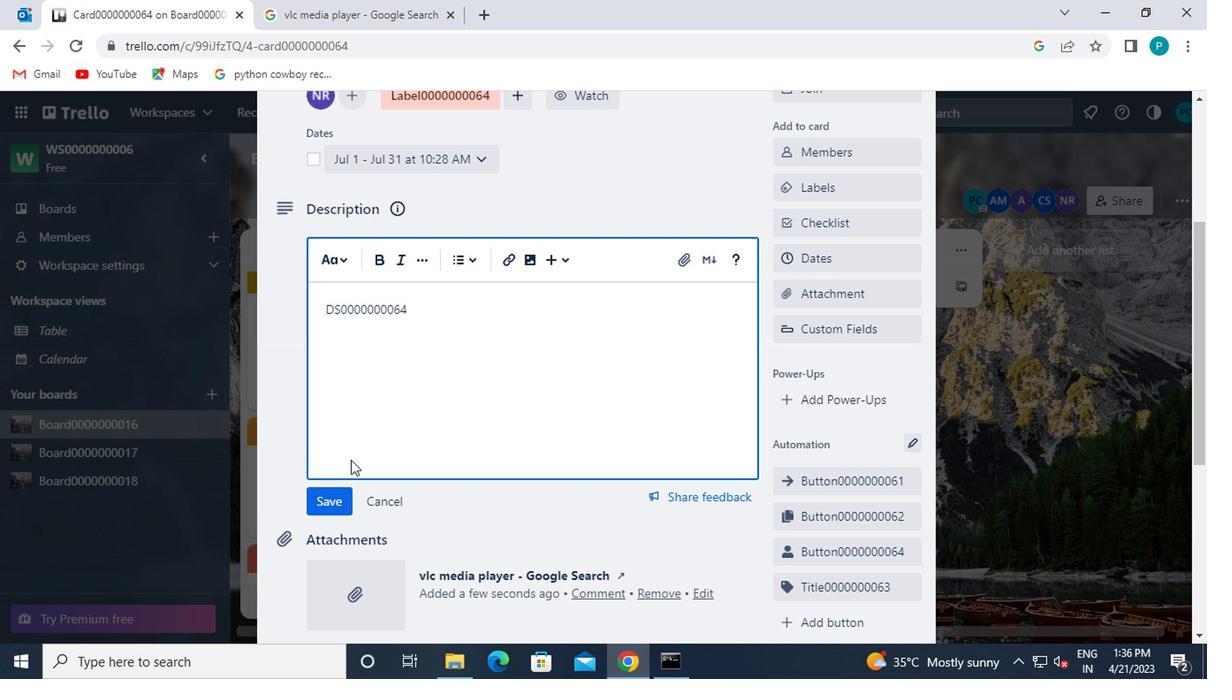 
Action: Mouse pressed left at (323, 505)
Screenshot: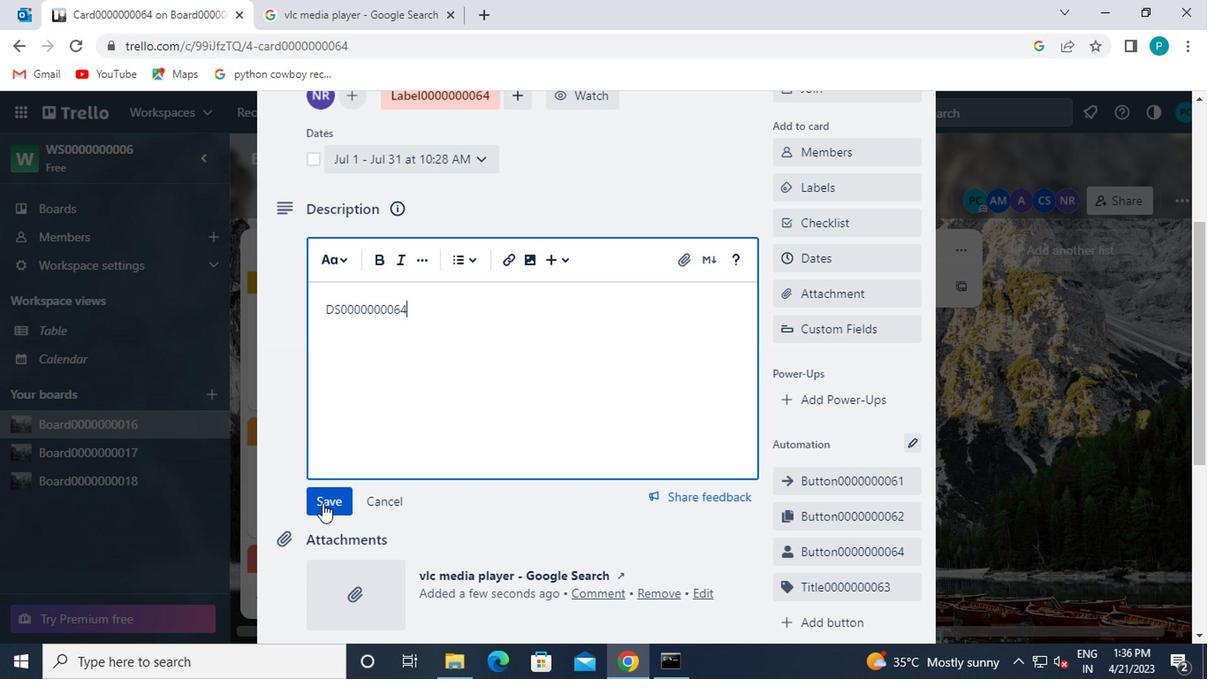 
Action: Mouse moved to (323, 497)
Screenshot: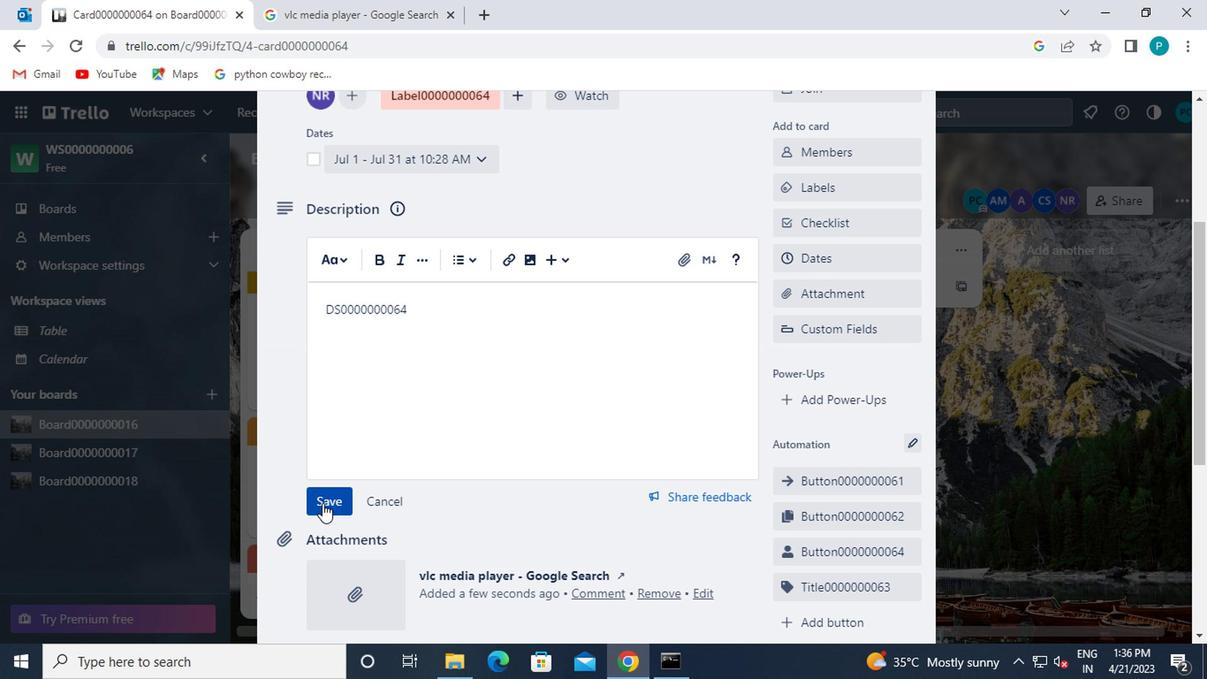 
Action: Mouse scrolled (323, 497) with delta (0, 0)
Screenshot: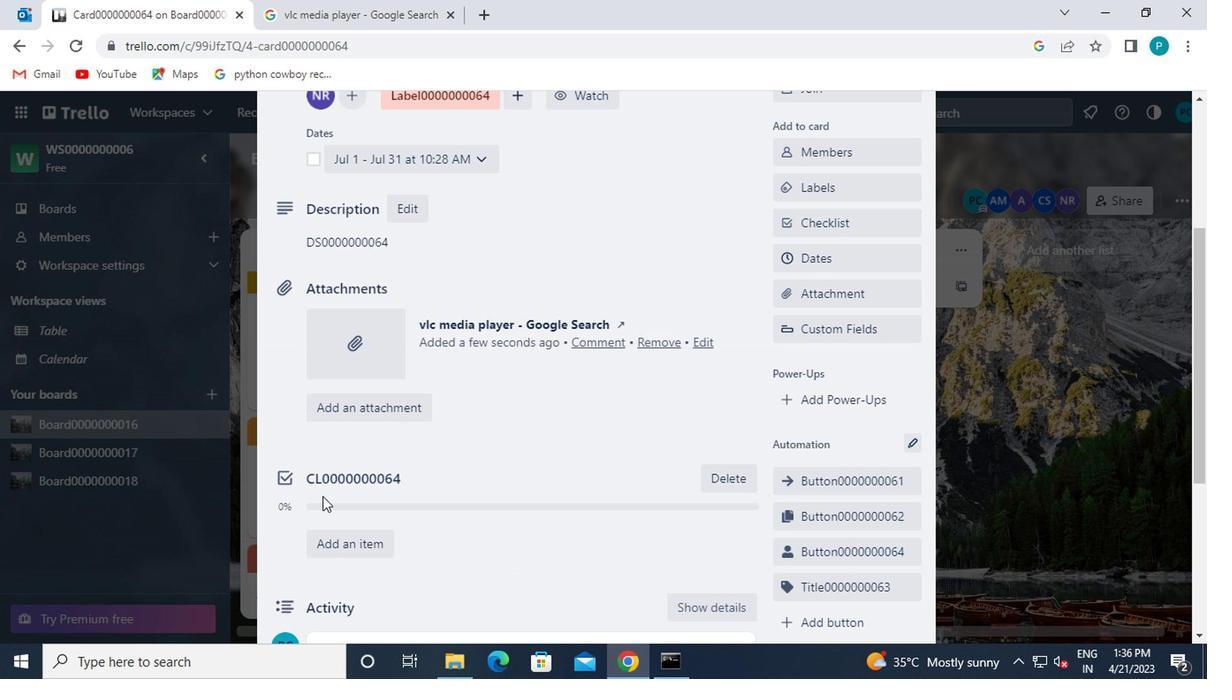 
Action: Mouse scrolled (323, 497) with delta (0, 0)
Screenshot: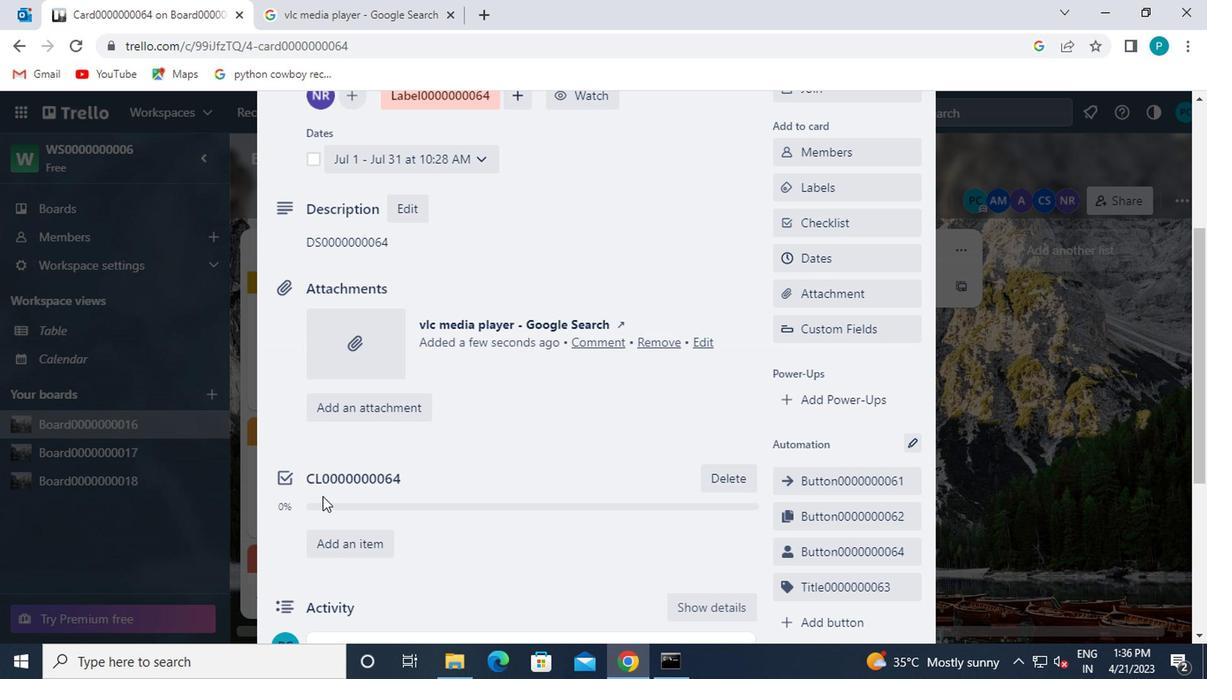 
Action: Mouse moved to (330, 480)
Screenshot: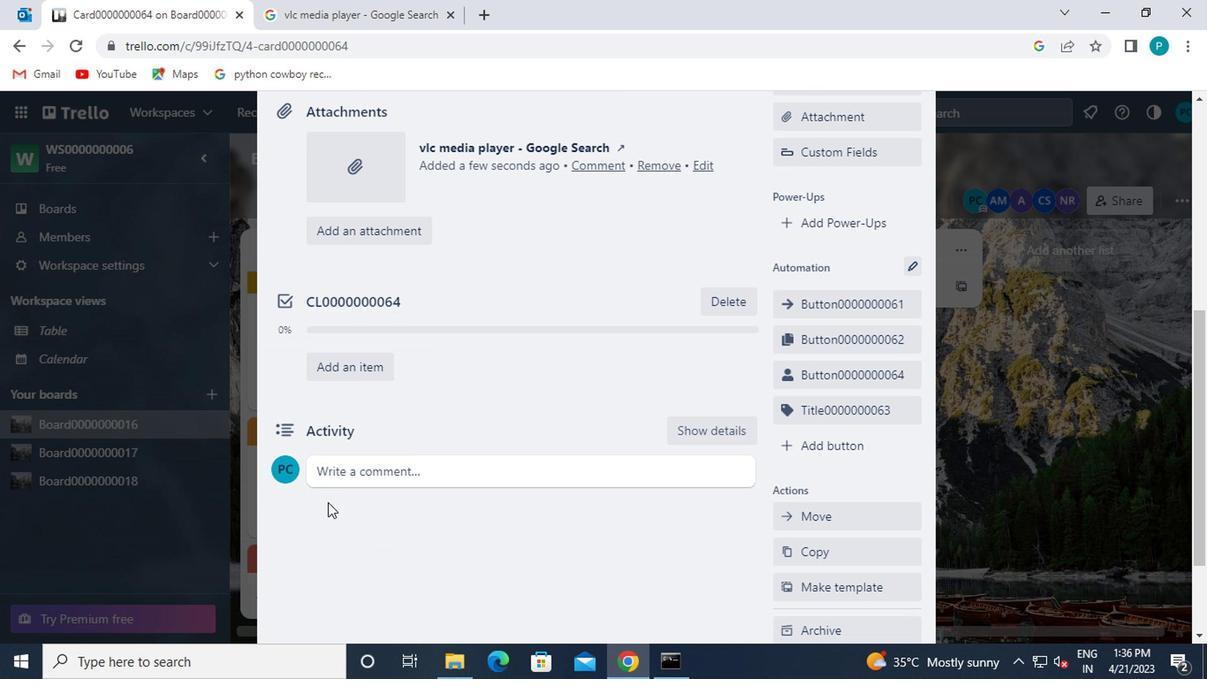 
Action: Mouse pressed left at (330, 480)
Screenshot: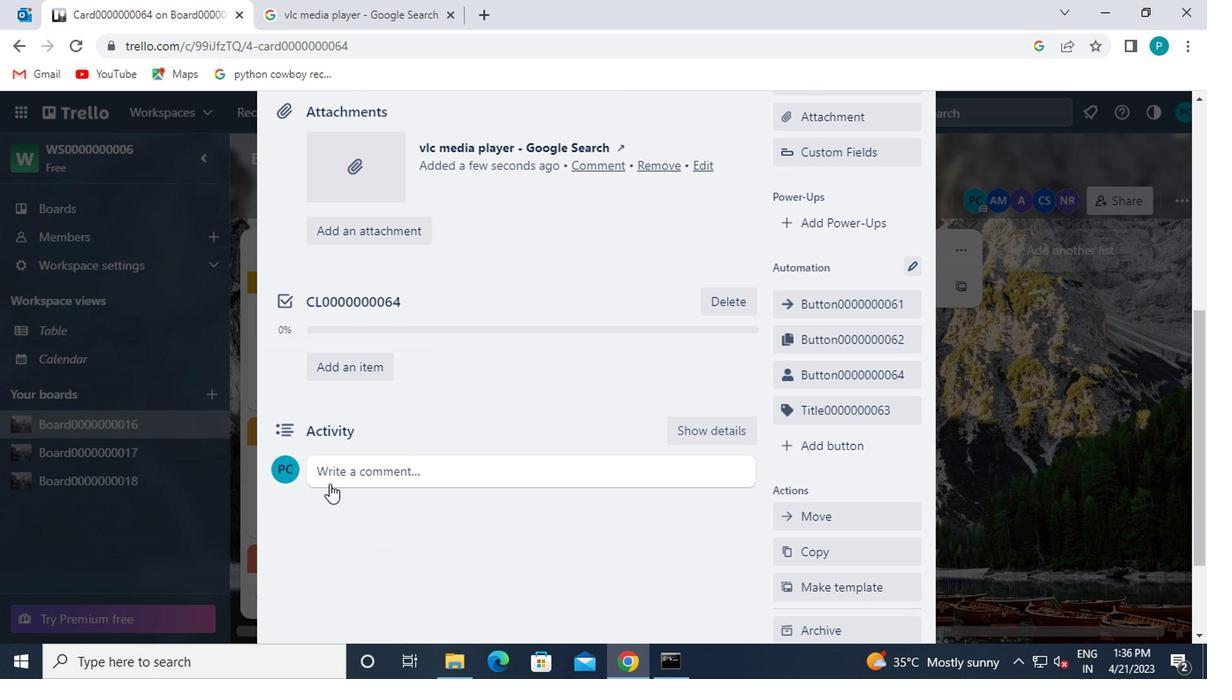 
Action: Key pressed cm0000000064
Screenshot: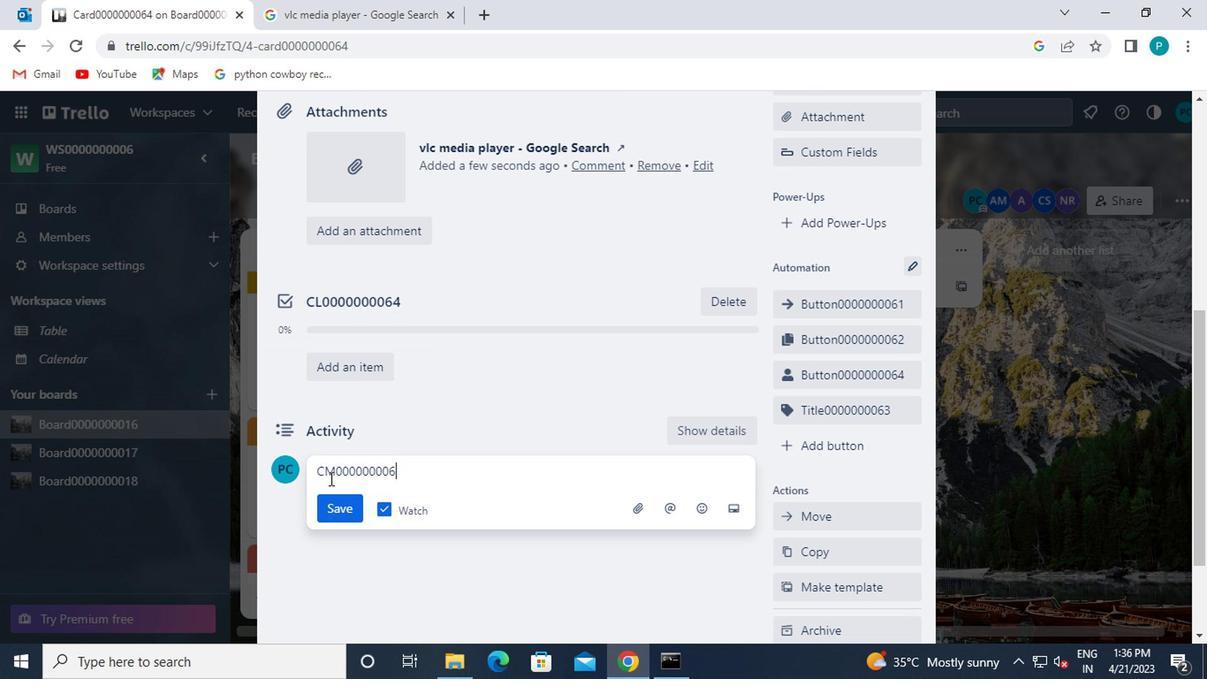 
Action: Mouse moved to (330, 505)
Screenshot: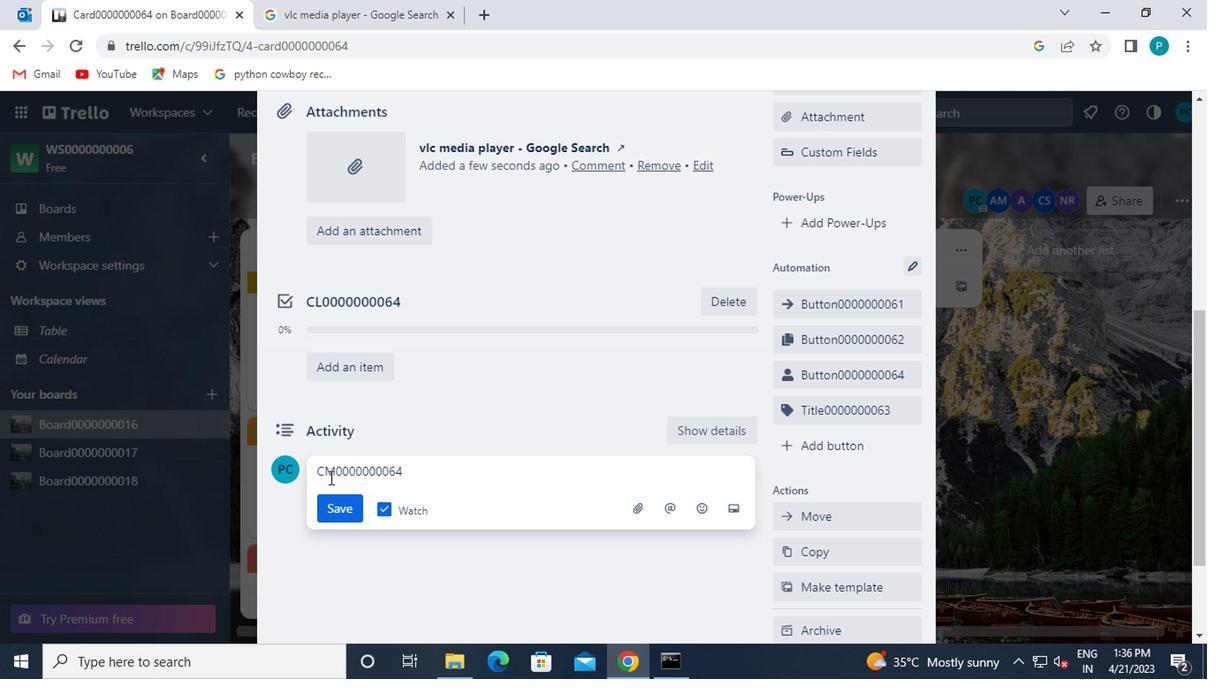 
Action: Mouse pressed left at (330, 505)
Screenshot: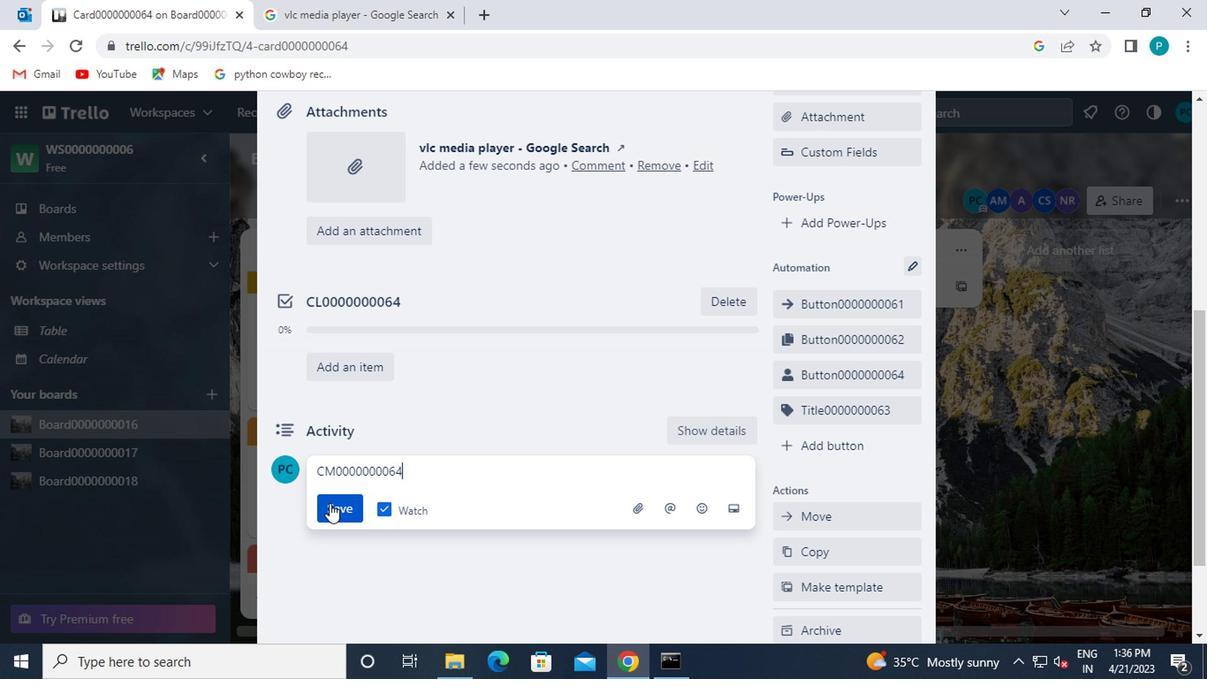 
Action: Mouse moved to (552, 428)
Screenshot: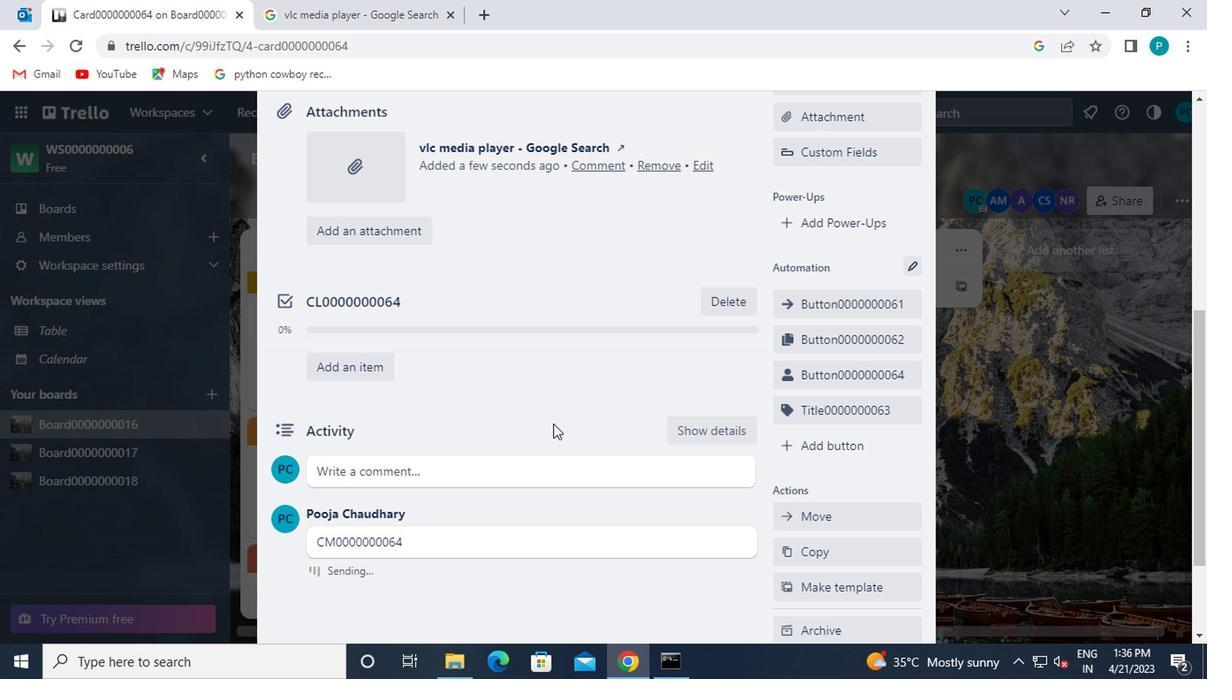 
Action: Mouse scrolled (552, 429) with delta (0, 1)
Screenshot: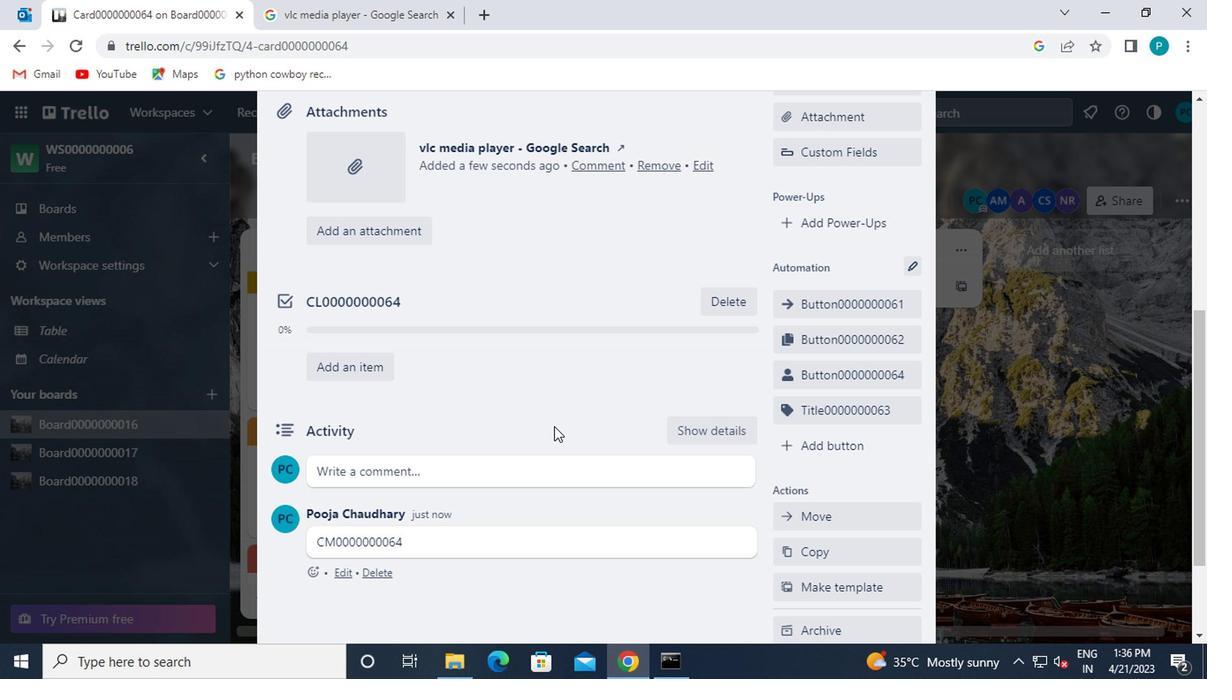 
Action: Mouse scrolled (552, 429) with delta (0, 1)
Screenshot: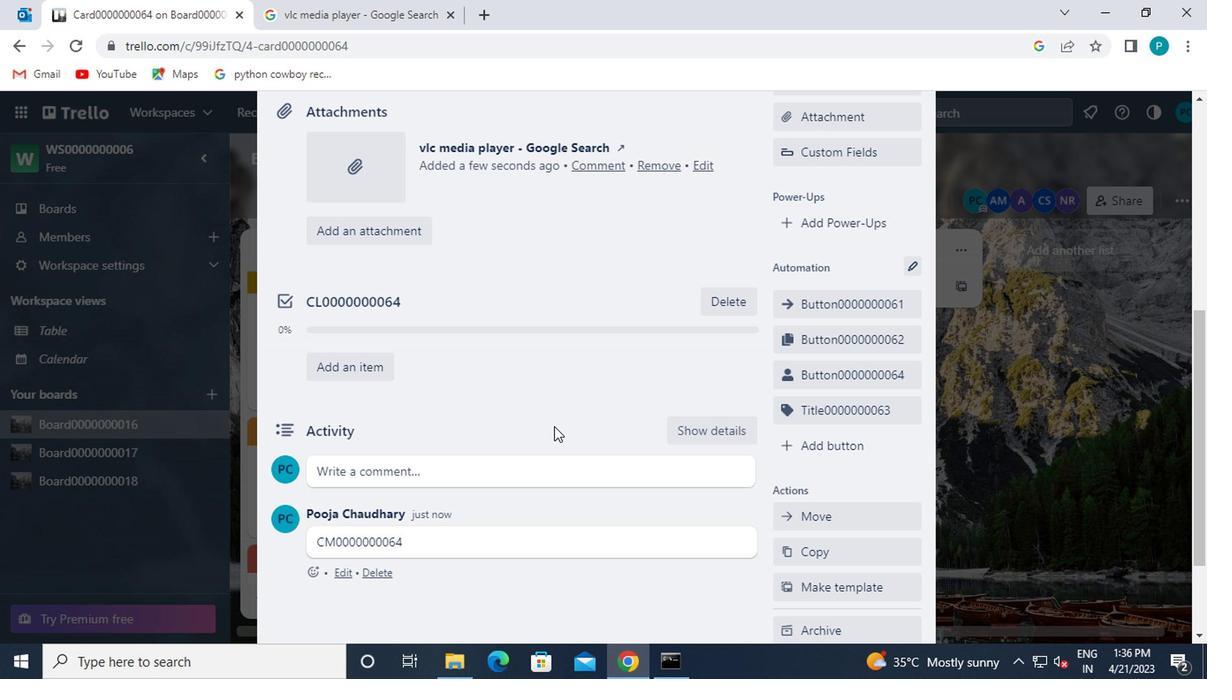 
